 Task: Search one way flight ticket for 4 adults, 2 children, 2 infants in seat and 1 infant on lap in economy from La Crosse: La Crosse Regional Airport to New Bern: Coastal Carolina Regional Airport (was Craven County Regional) on 8-4-2023. Number of bags: 1 carry on bag. Price is upto 45000. Outbound departure time preference is 17:15.
Action: Mouse moved to (311, 274)
Screenshot: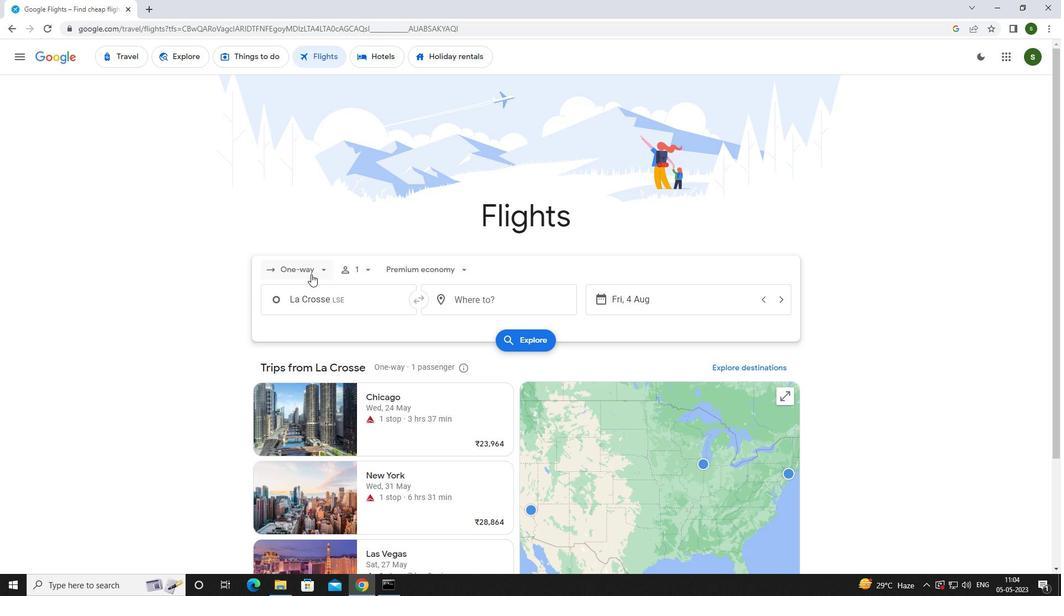 
Action: Mouse pressed left at (311, 274)
Screenshot: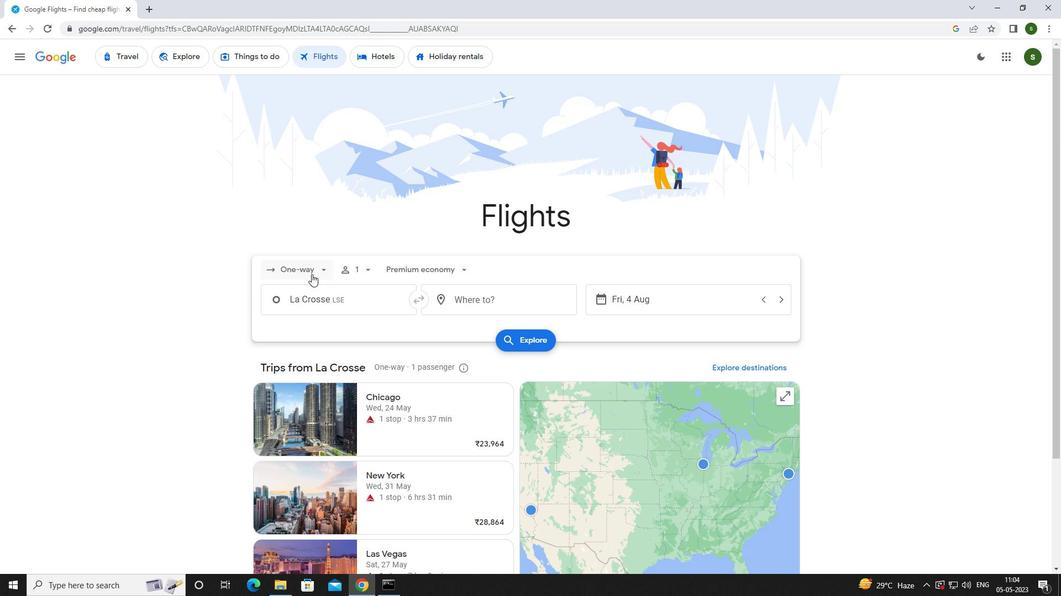
Action: Mouse moved to (323, 321)
Screenshot: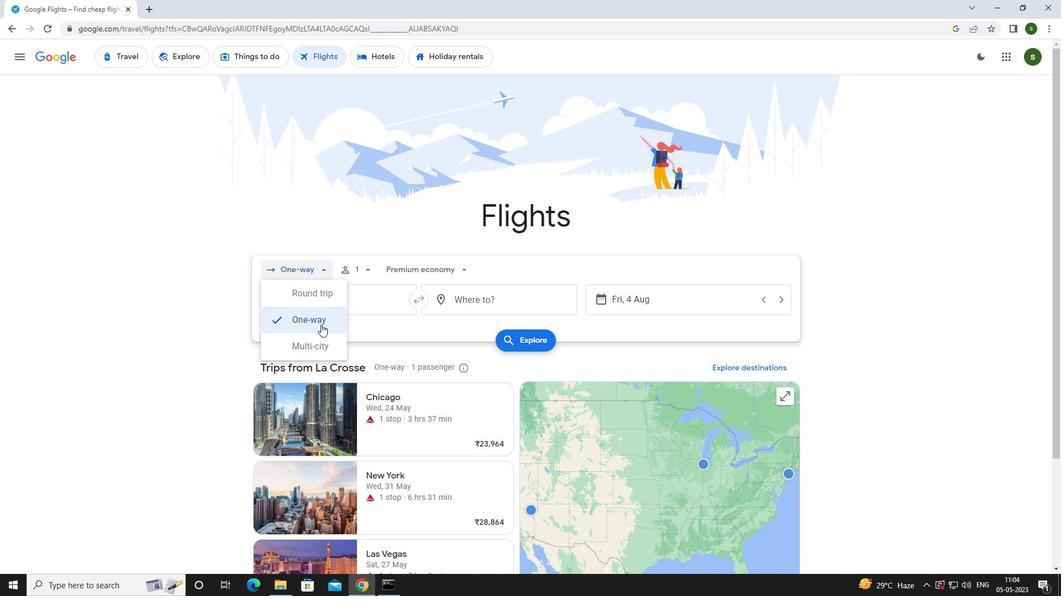 
Action: Mouse pressed left at (323, 321)
Screenshot: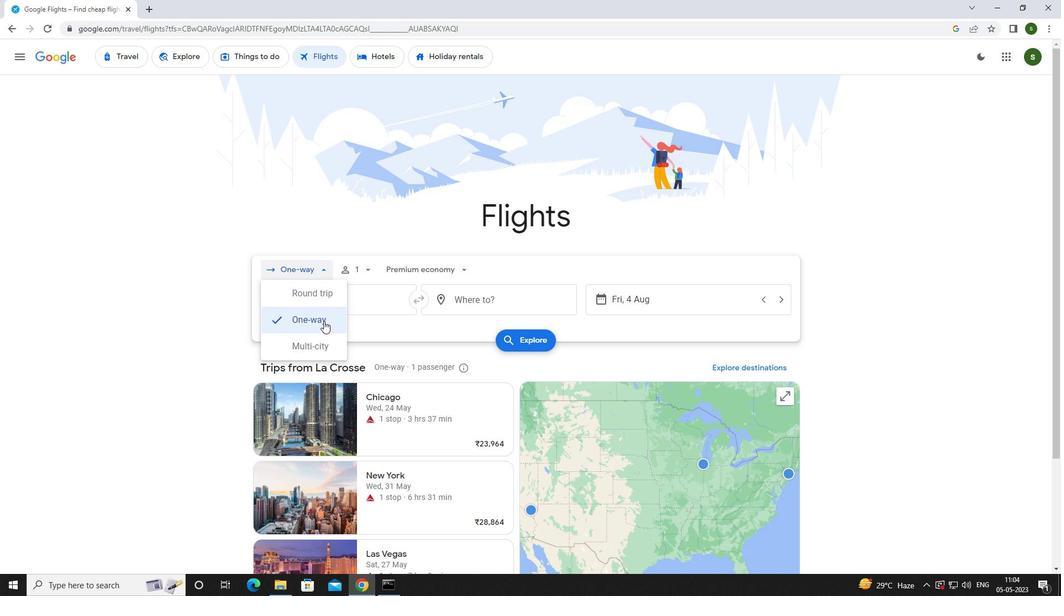 
Action: Mouse moved to (367, 274)
Screenshot: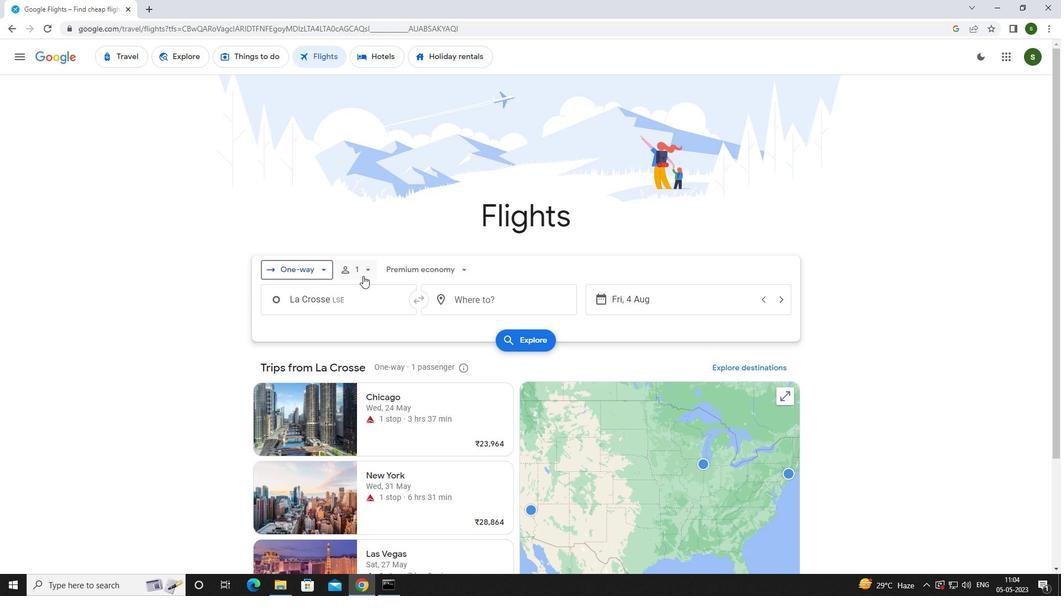 
Action: Mouse pressed left at (367, 274)
Screenshot: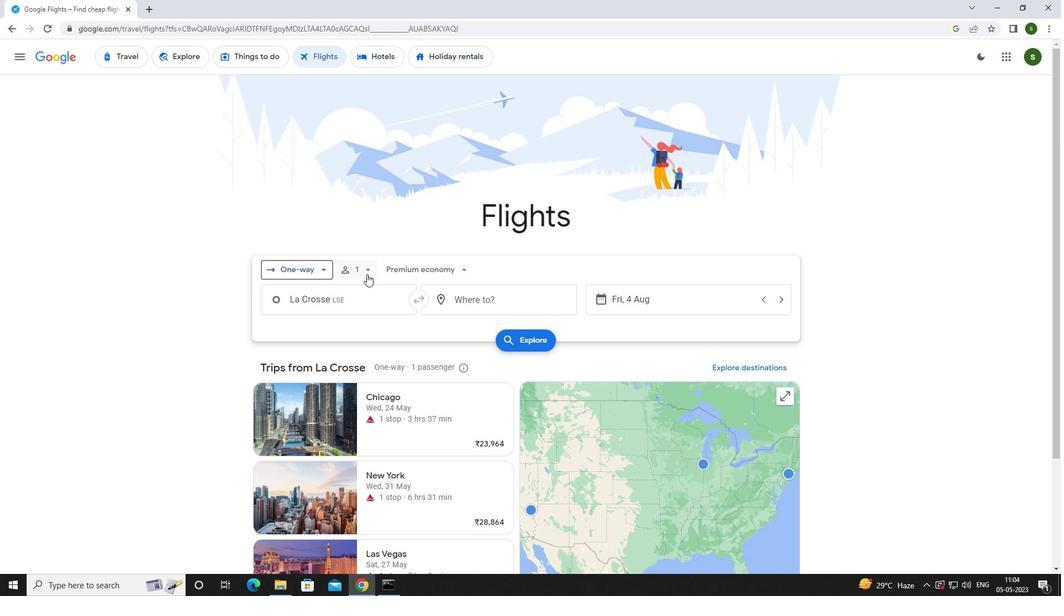
Action: Mouse moved to (451, 298)
Screenshot: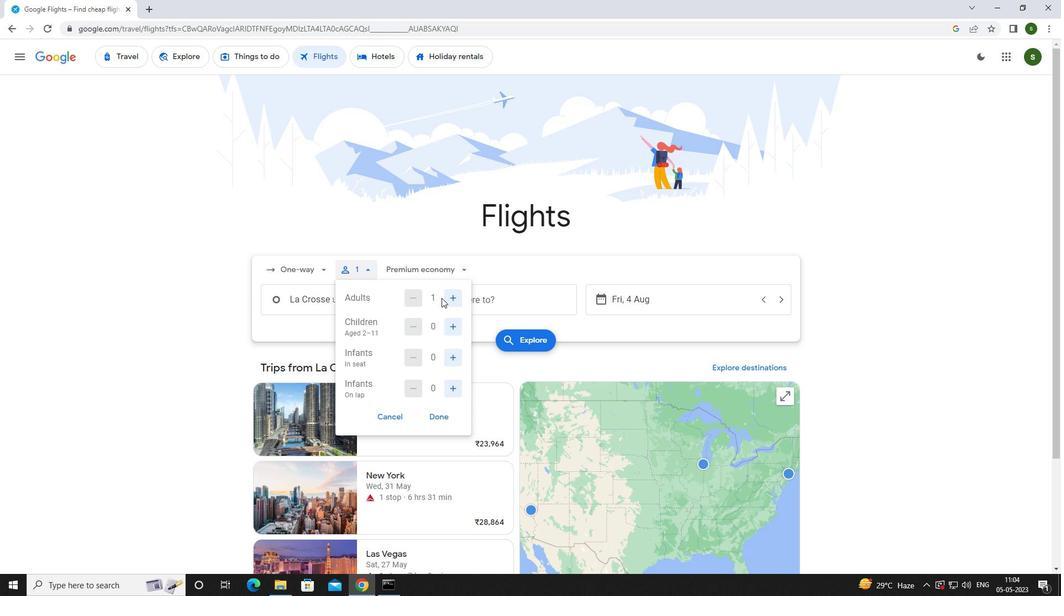 
Action: Mouse pressed left at (451, 298)
Screenshot: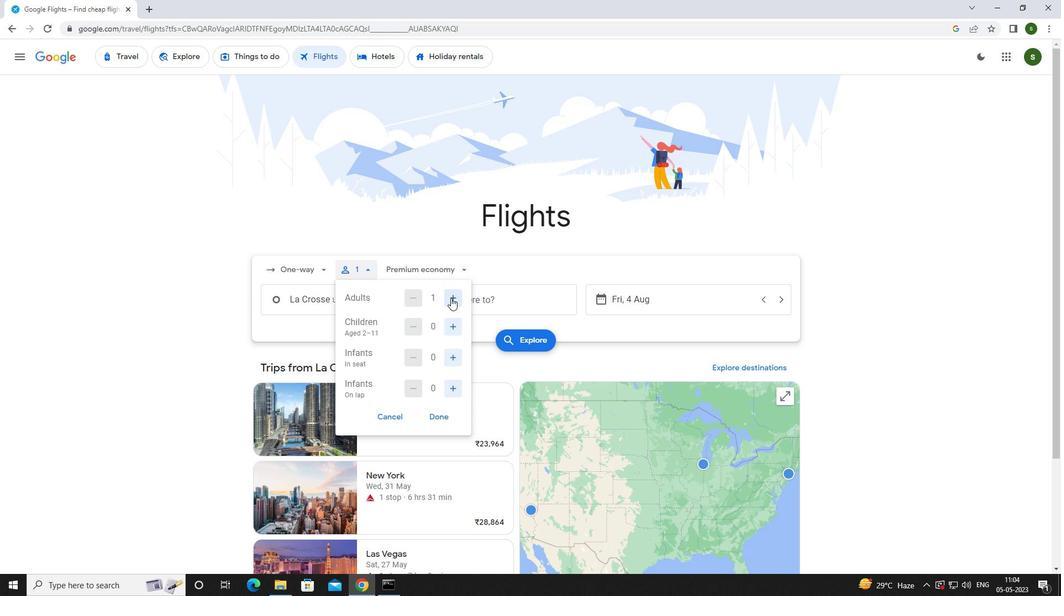 
Action: Mouse pressed left at (451, 298)
Screenshot: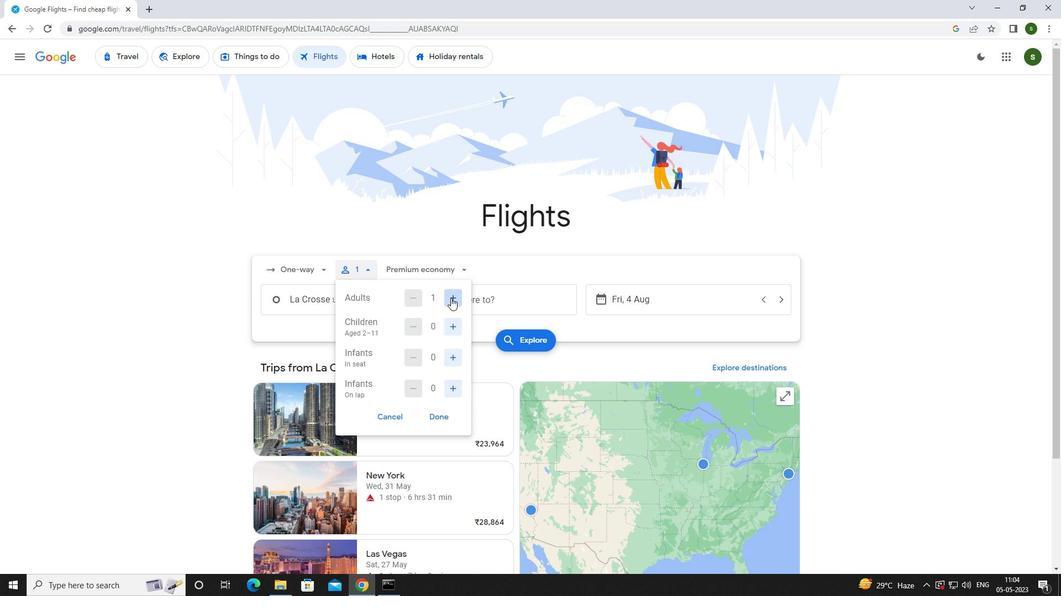 
Action: Mouse pressed left at (451, 298)
Screenshot: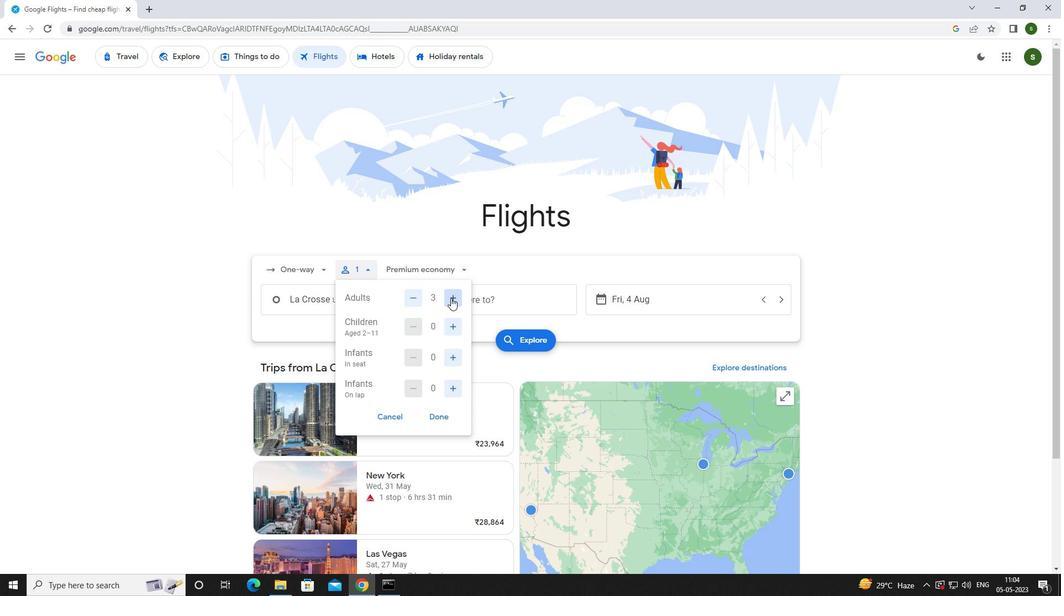 
Action: Mouse moved to (455, 322)
Screenshot: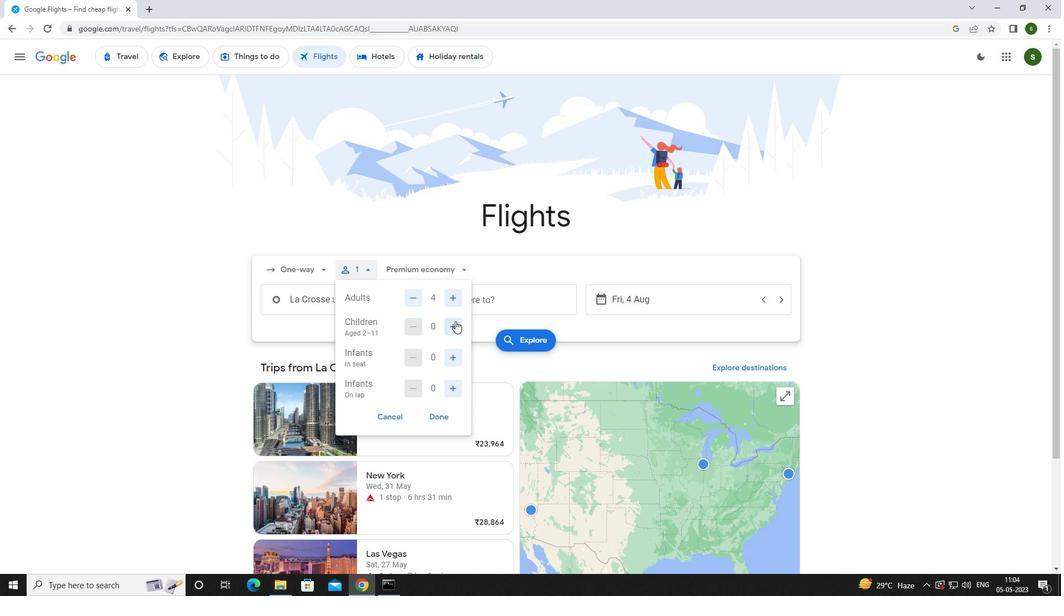 
Action: Mouse pressed left at (455, 322)
Screenshot: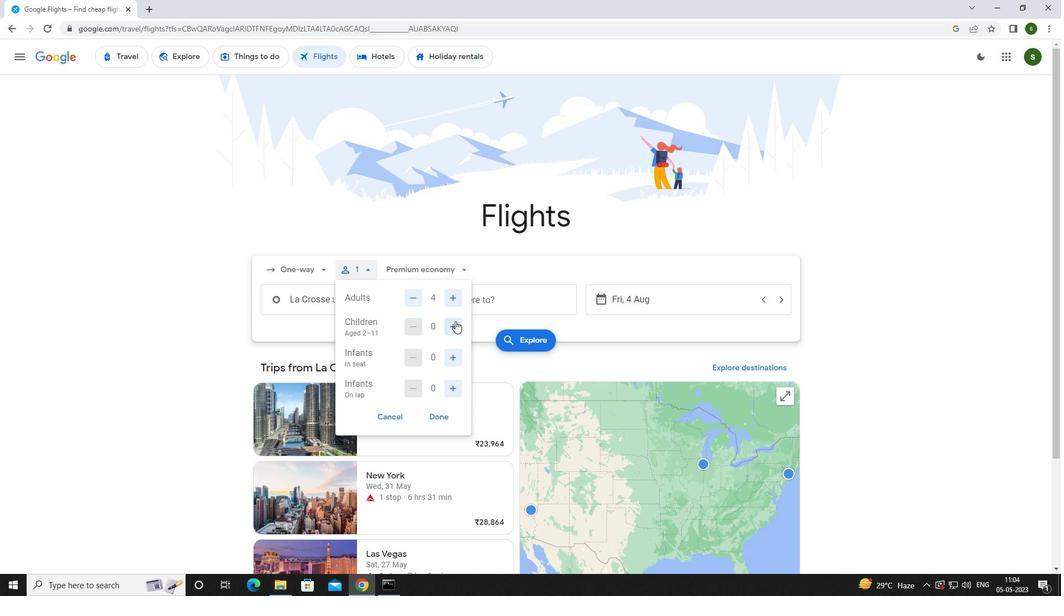 
Action: Mouse pressed left at (455, 322)
Screenshot: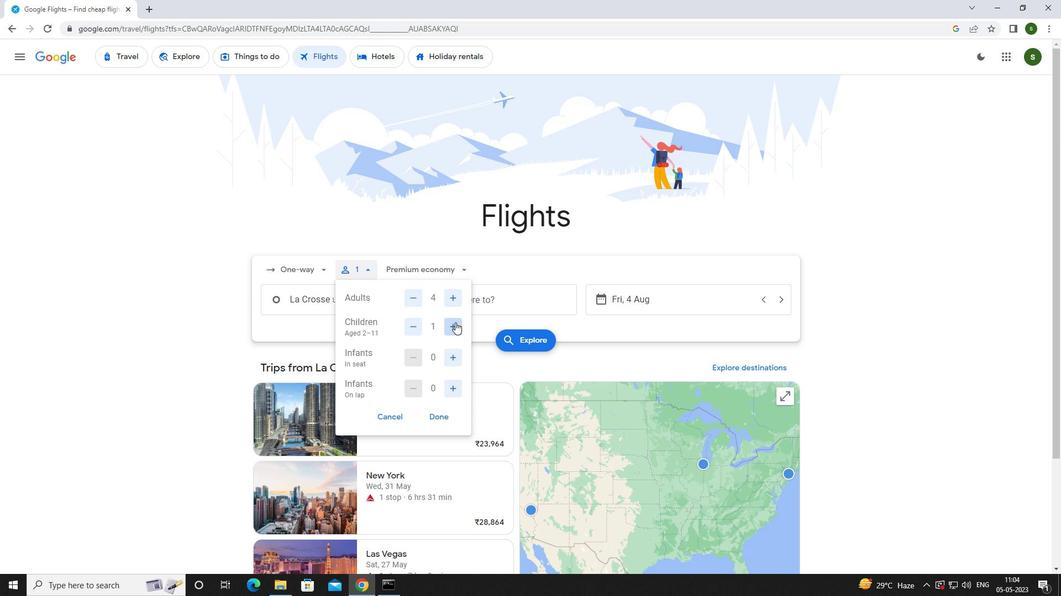 
Action: Mouse moved to (457, 358)
Screenshot: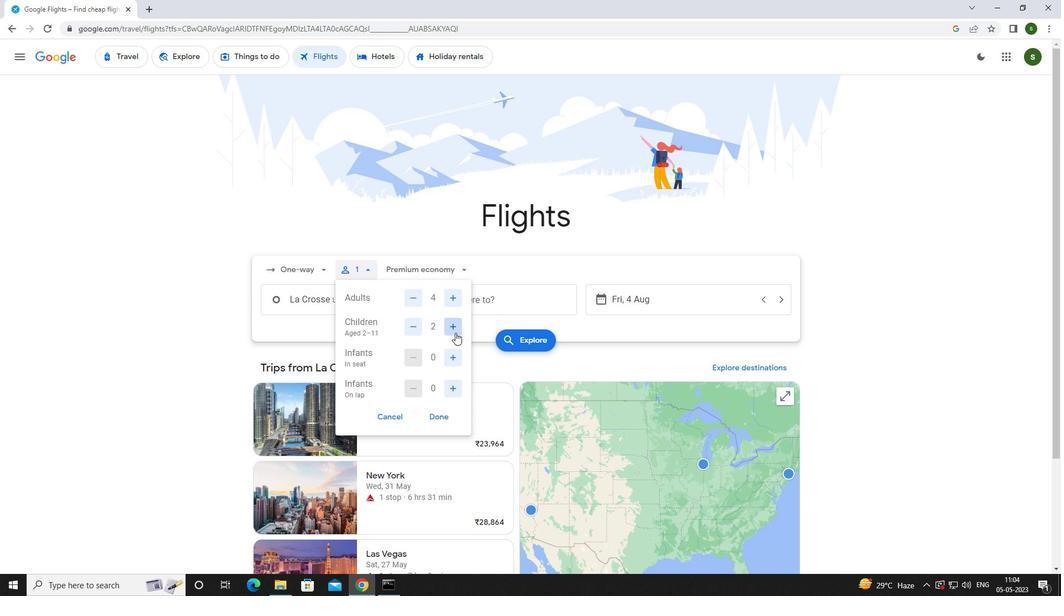 
Action: Mouse pressed left at (457, 358)
Screenshot: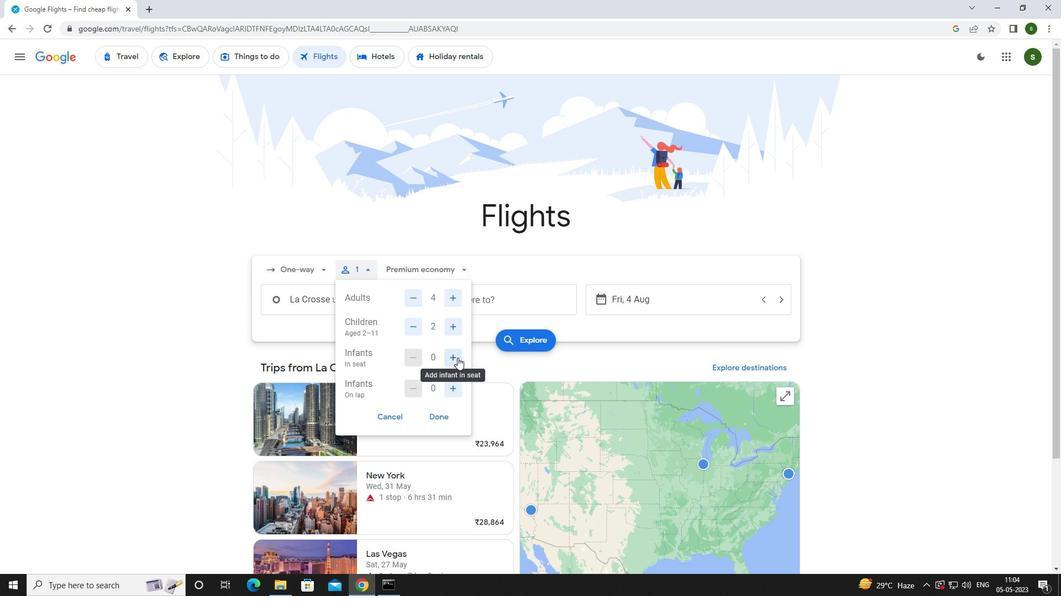 
Action: Mouse pressed left at (457, 358)
Screenshot: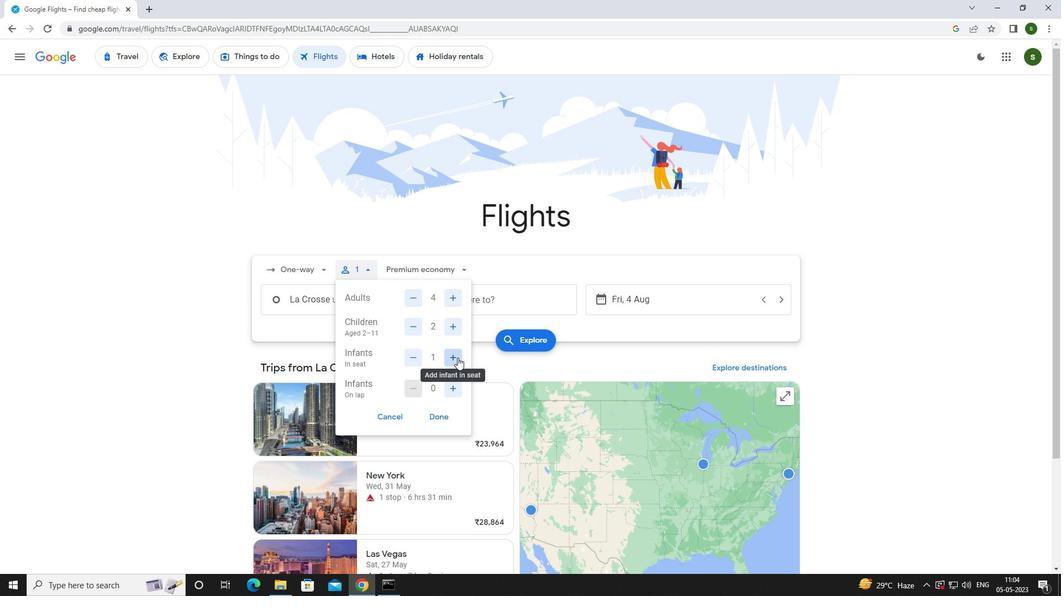 
Action: Mouse moved to (455, 388)
Screenshot: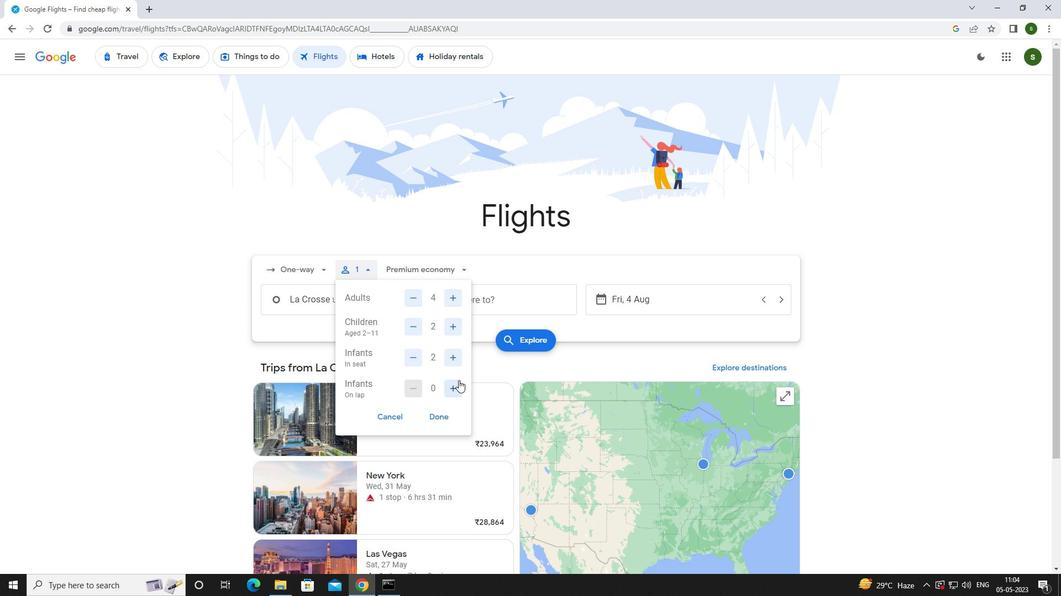 
Action: Mouse pressed left at (455, 388)
Screenshot: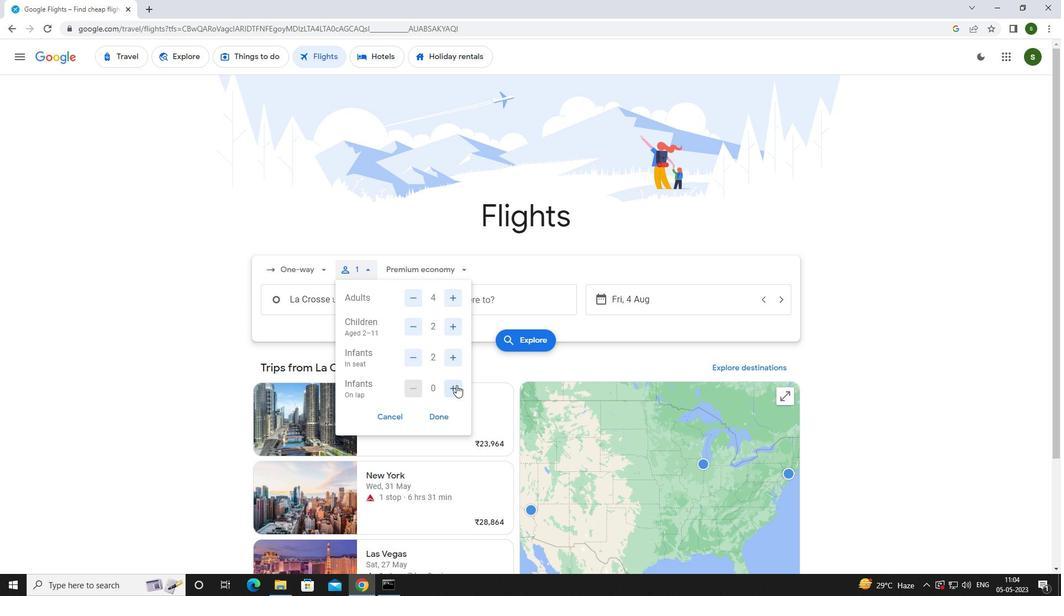
Action: Mouse moved to (451, 268)
Screenshot: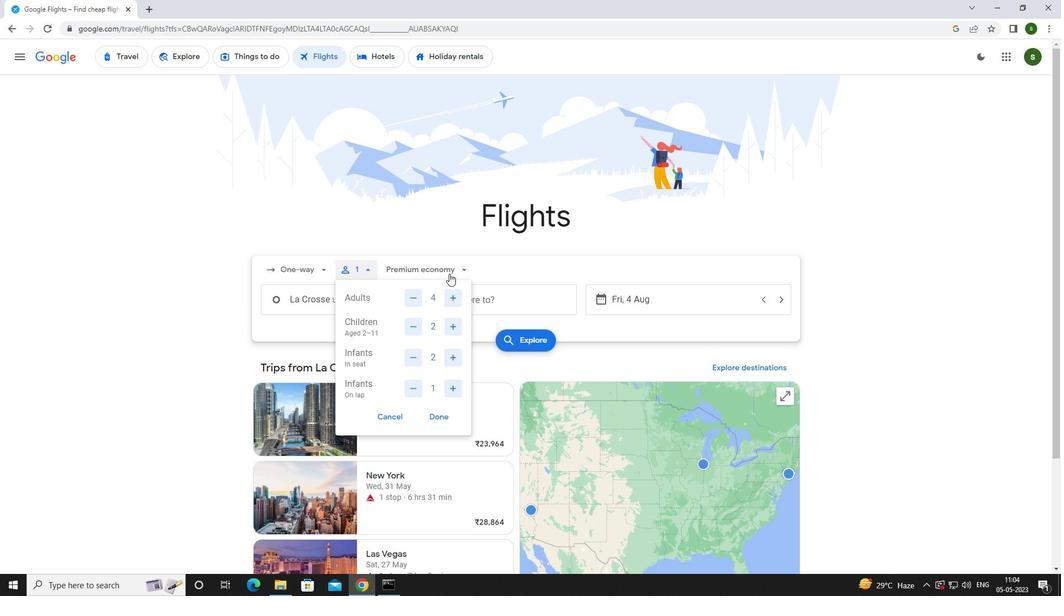 
Action: Mouse pressed left at (451, 268)
Screenshot: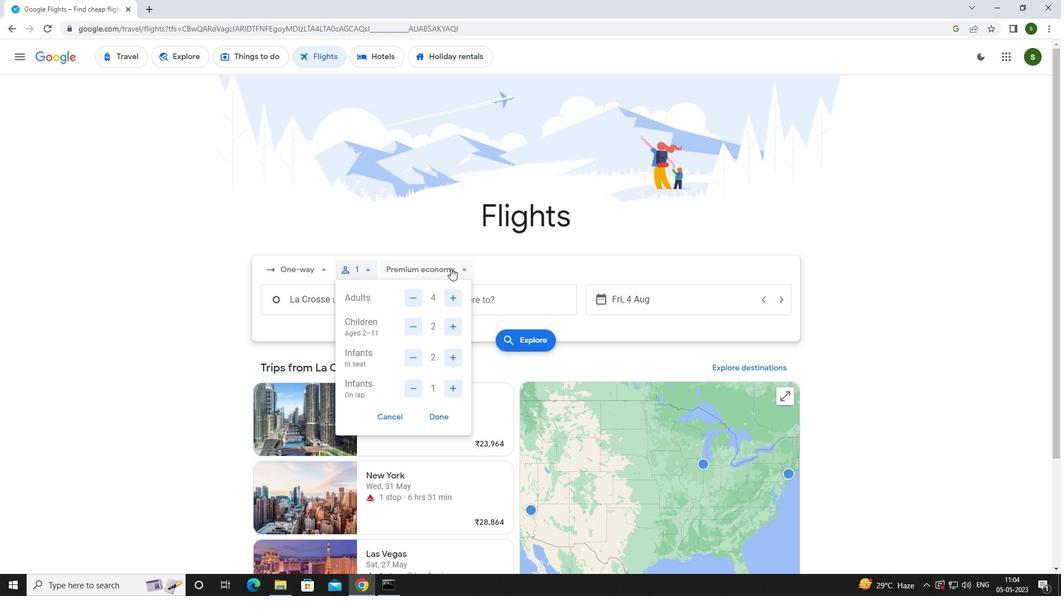 
Action: Mouse moved to (456, 295)
Screenshot: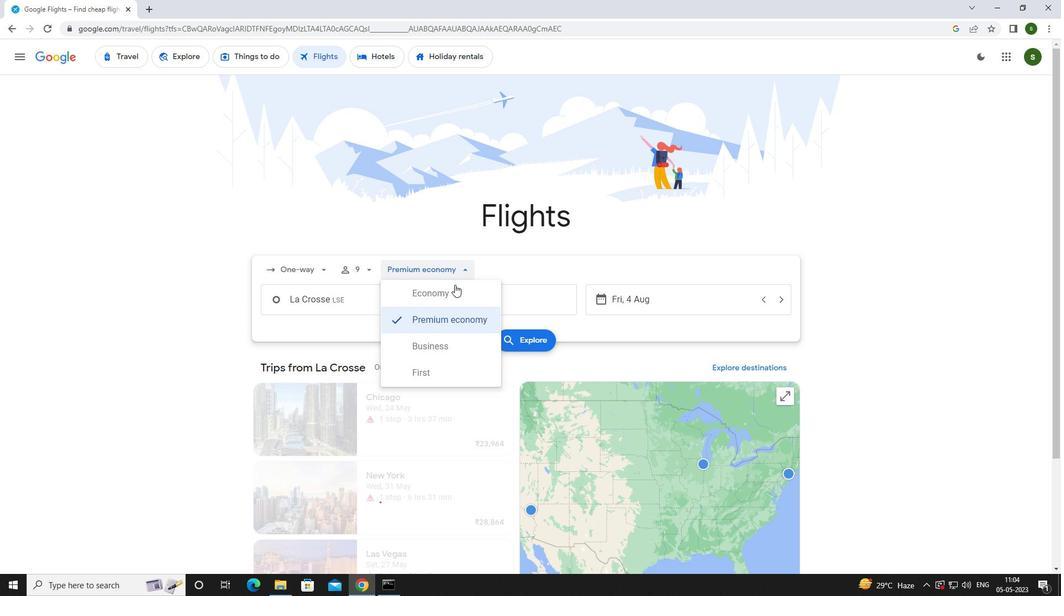 
Action: Mouse pressed left at (456, 295)
Screenshot: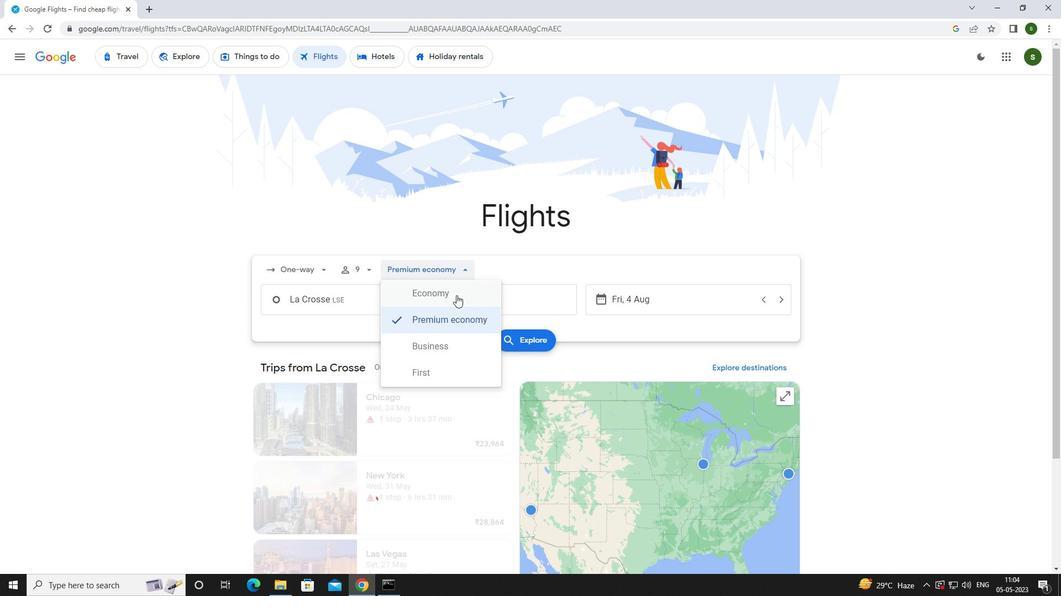 
Action: Mouse moved to (386, 296)
Screenshot: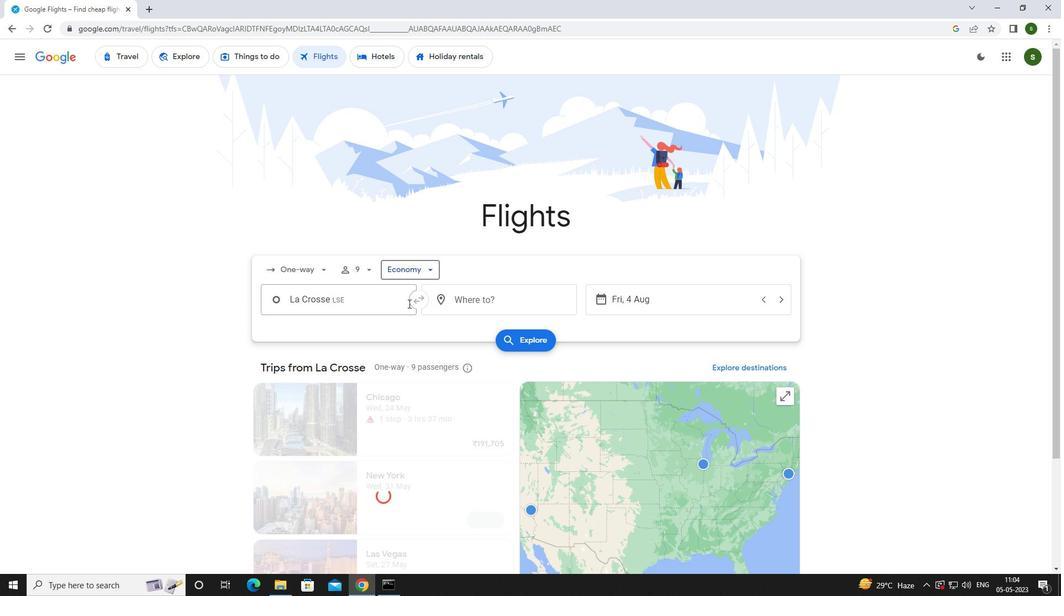 
Action: Mouse pressed left at (386, 296)
Screenshot: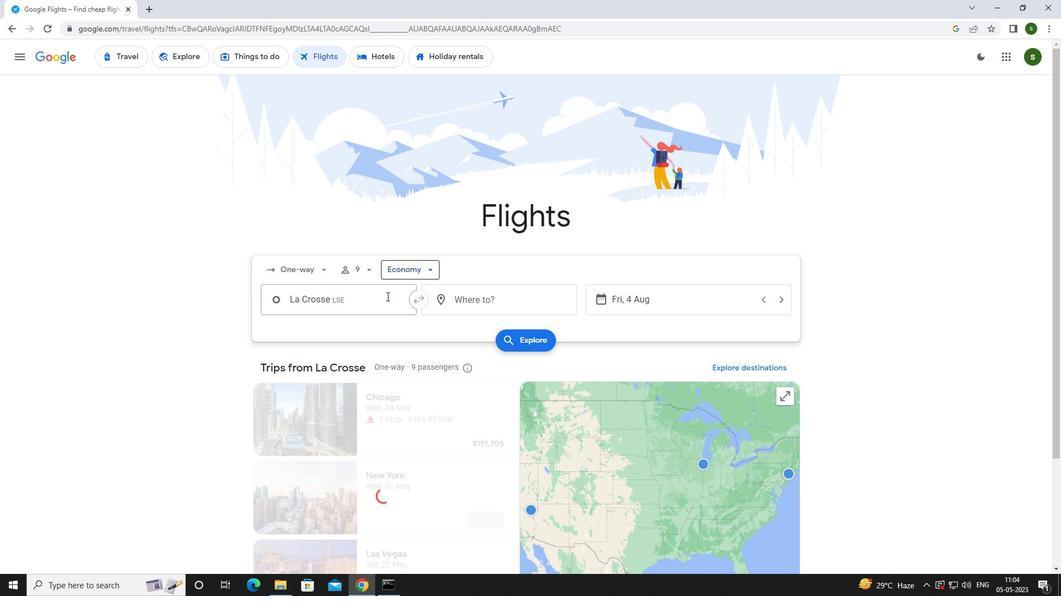 
Action: Key pressed <Key.caps_lock>l<Key.caps_lock>a<Key.space><Key.caps_lock>c<Key.caps_lock>rosse
Screenshot: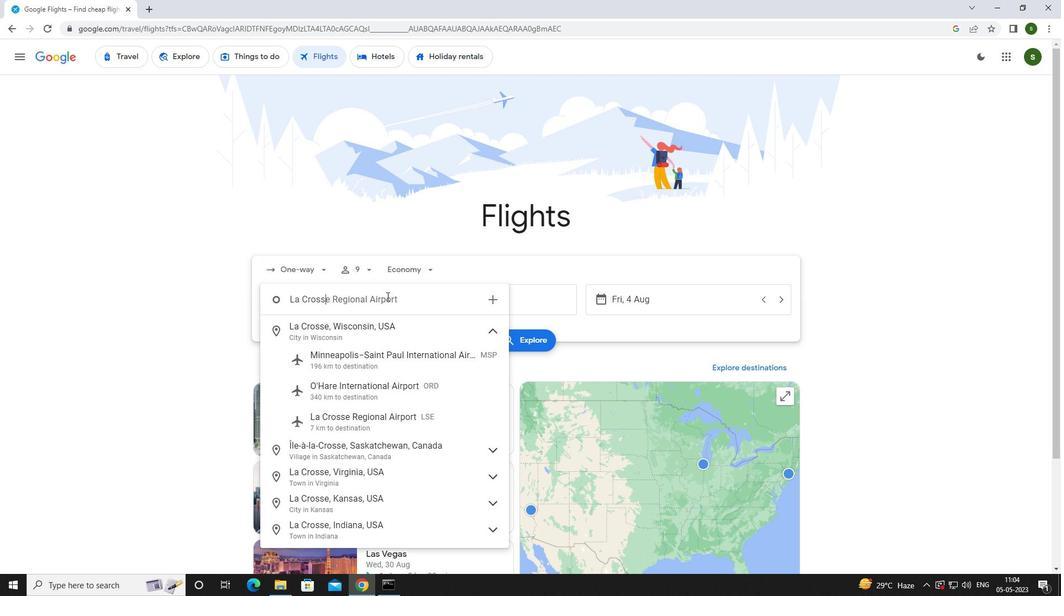 
Action: Mouse moved to (404, 414)
Screenshot: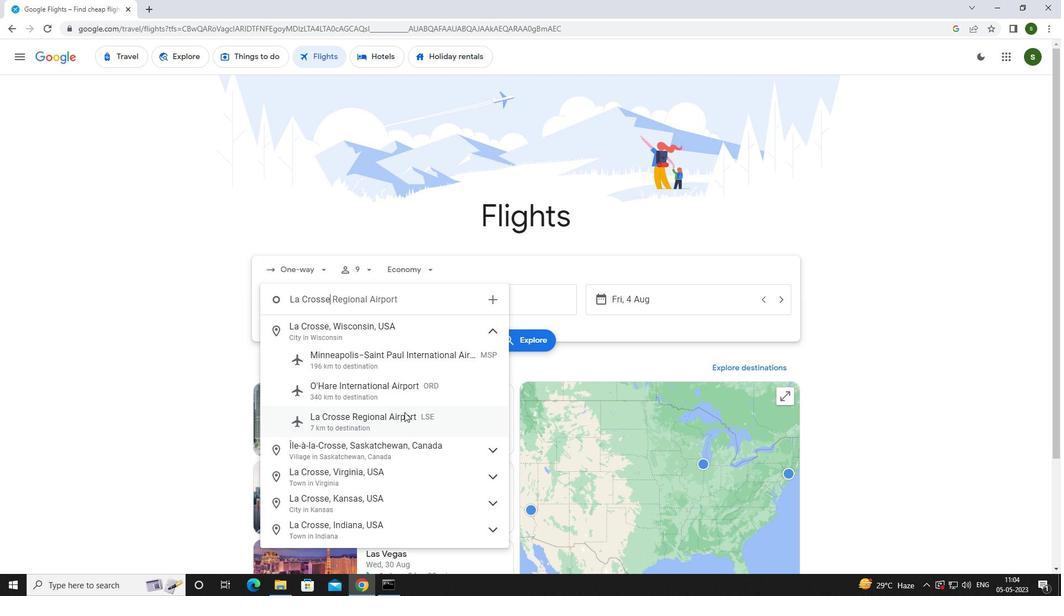 
Action: Mouse pressed left at (404, 414)
Screenshot: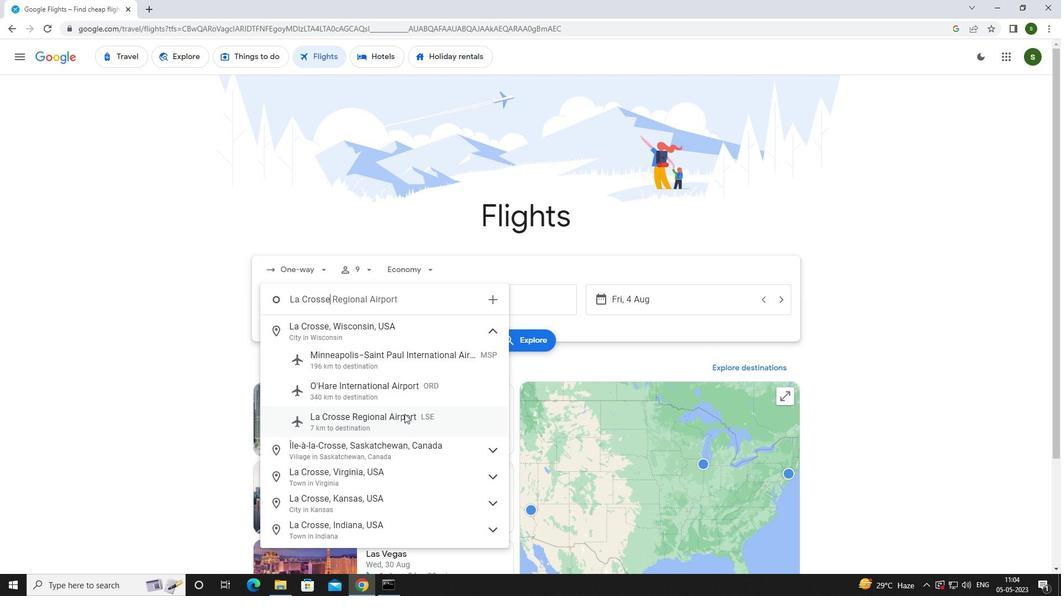 
Action: Mouse moved to (485, 292)
Screenshot: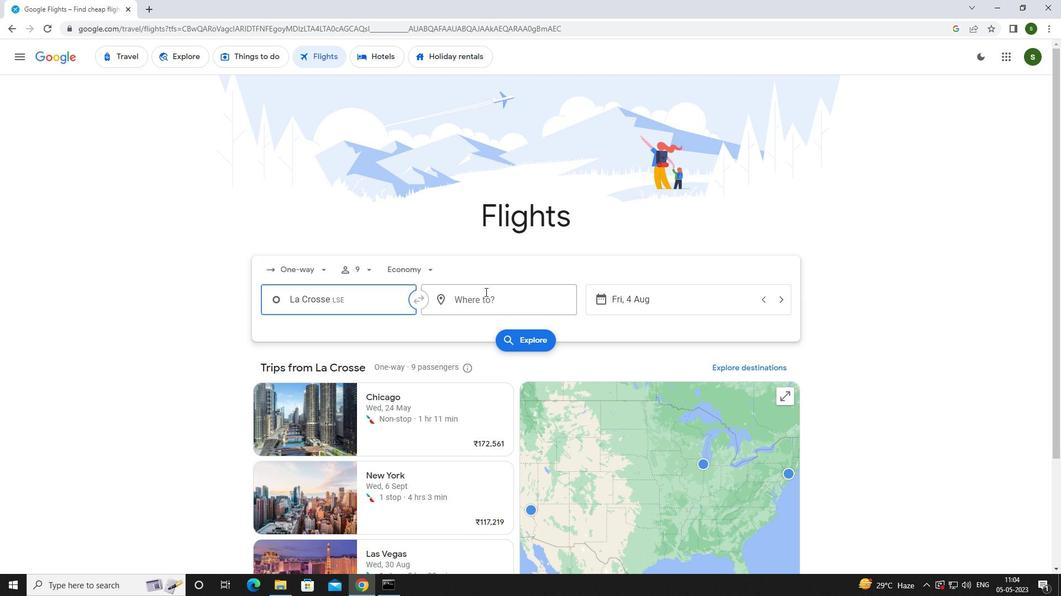 
Action: Mouse pressed left at (485, 292)
Screenshot: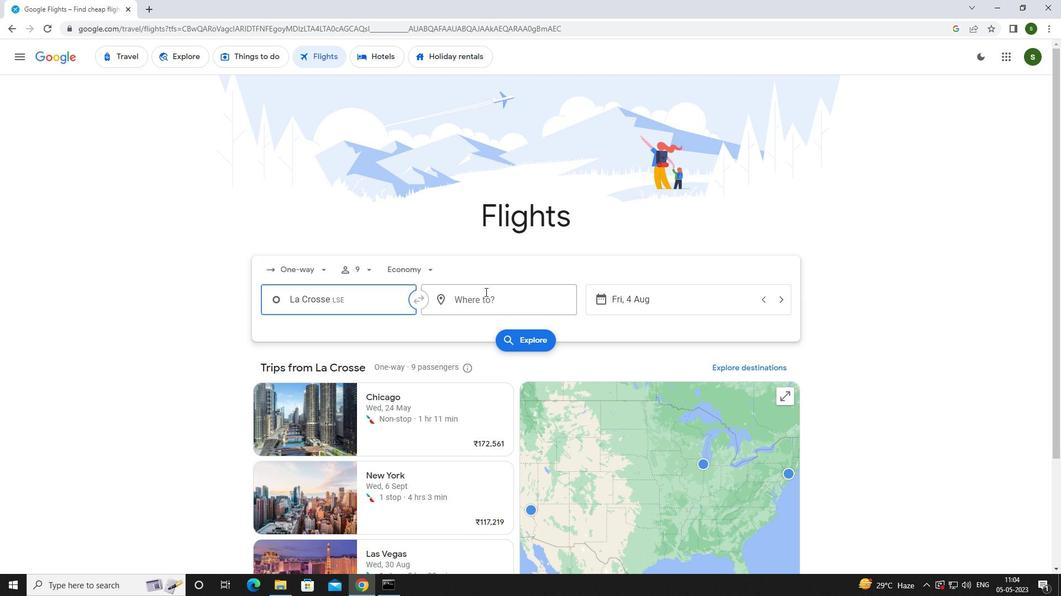 
Action: Key pressed <Key.caps_lock>c<Key.caps_lock>oastal
Screenshot: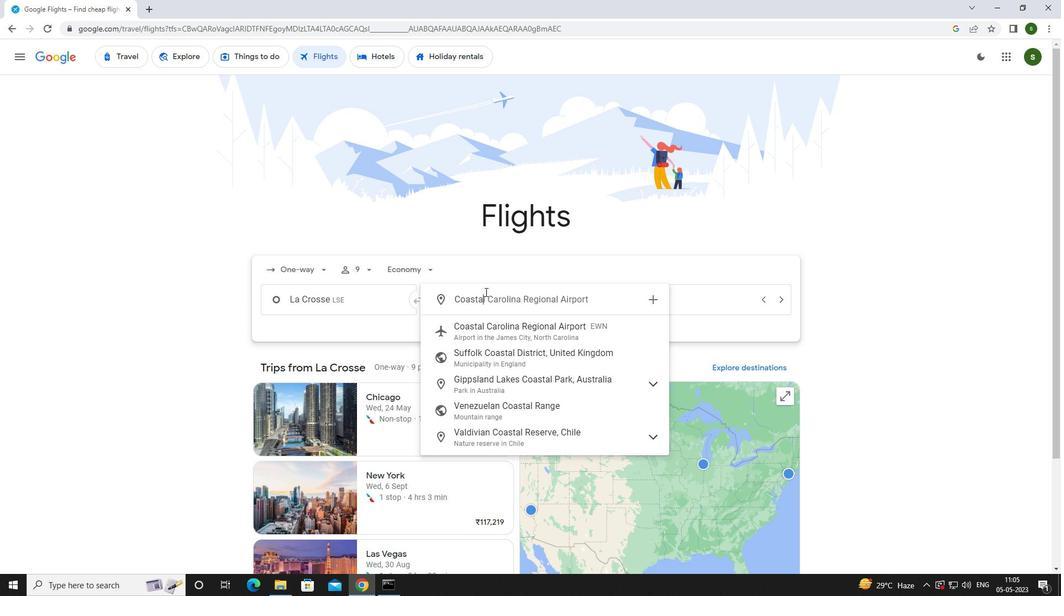 
Action: Mouse moved to (504, 334)
Screenshot: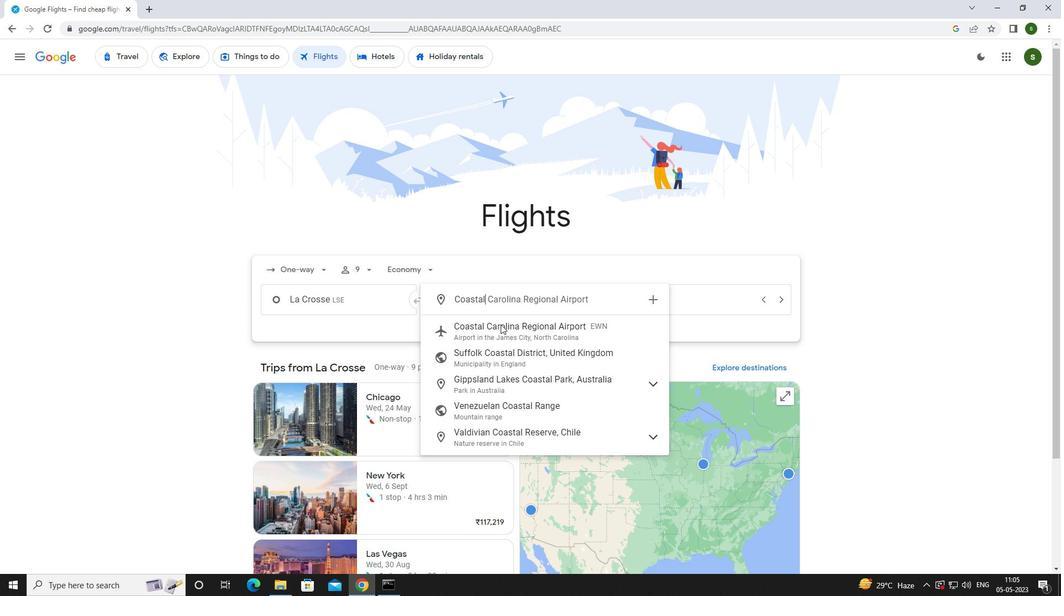 
Action: Mouse pressed left at (504, 334)
Screenshot: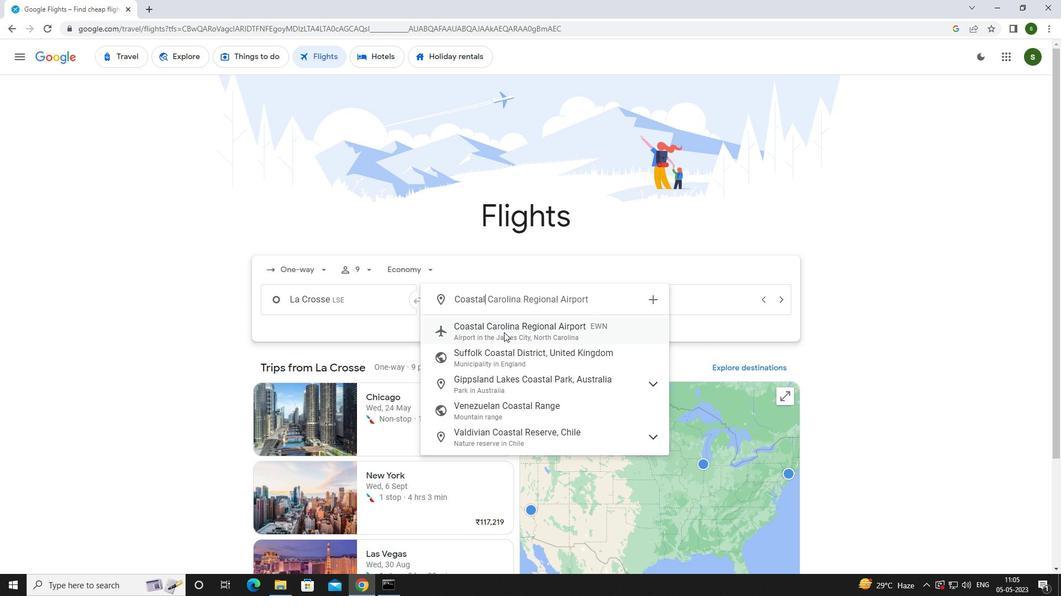 
Action: Mouse moved to (661, 303)
Screenshot: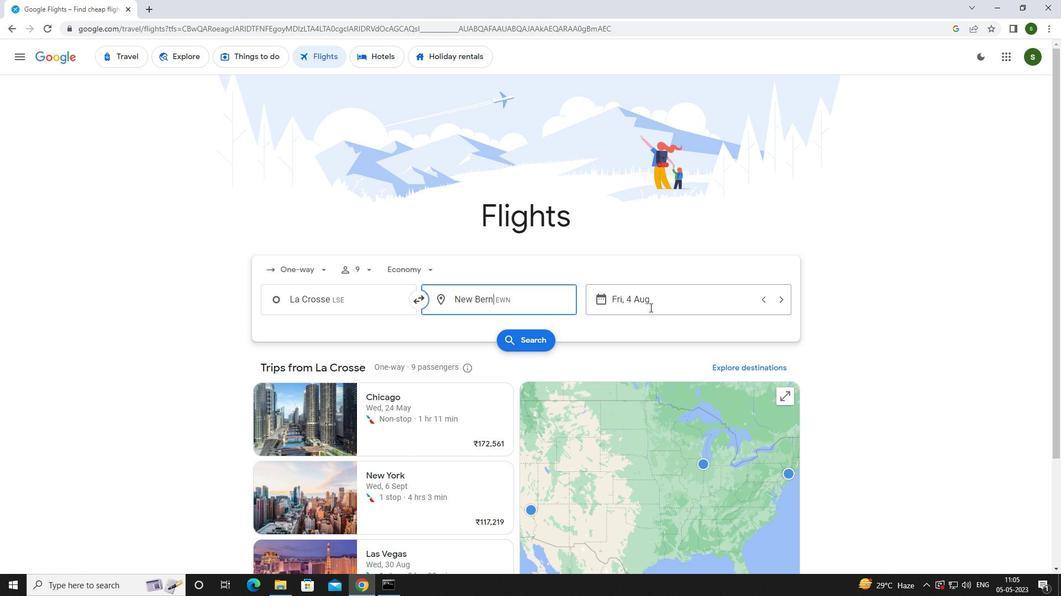 
Action: Mouse pressed left at (661, 303)
Screenshot: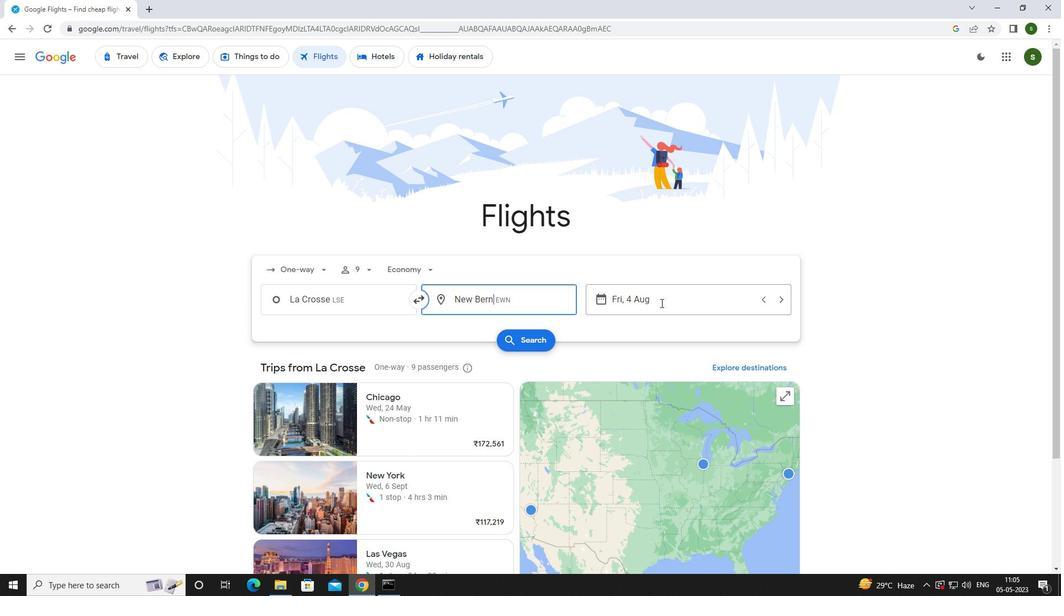 
Action: Mouse moved to (529, 374)
Screenshot: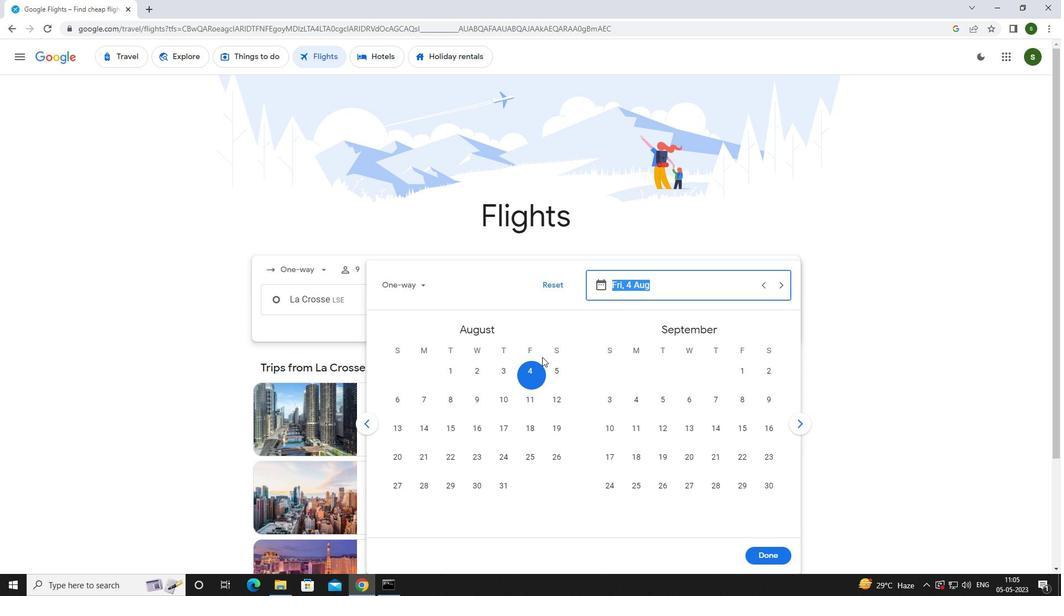 
Action: Mouse pressed left at (529, 374)
Screenshot: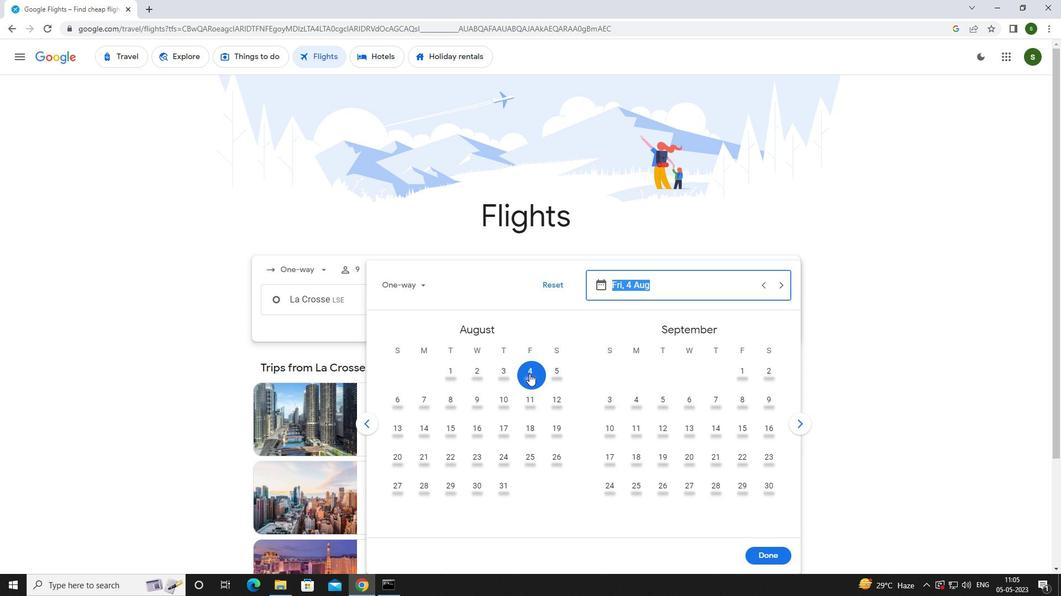 
Action: Mouse moved to (763, 559)
Screenshot: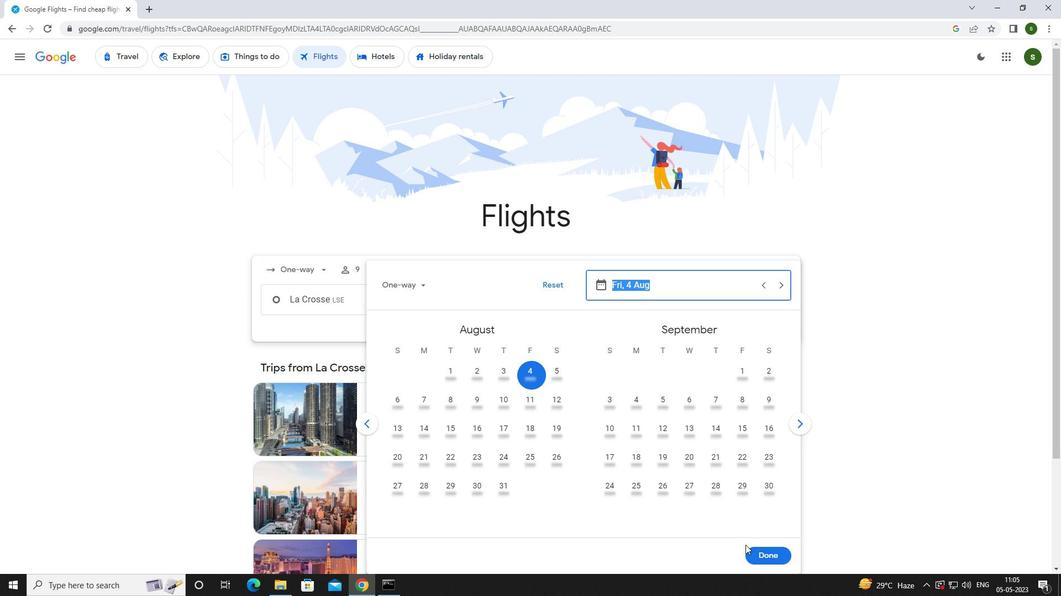 
Action: Mouse pressed left at (763, 559)
Screenshot: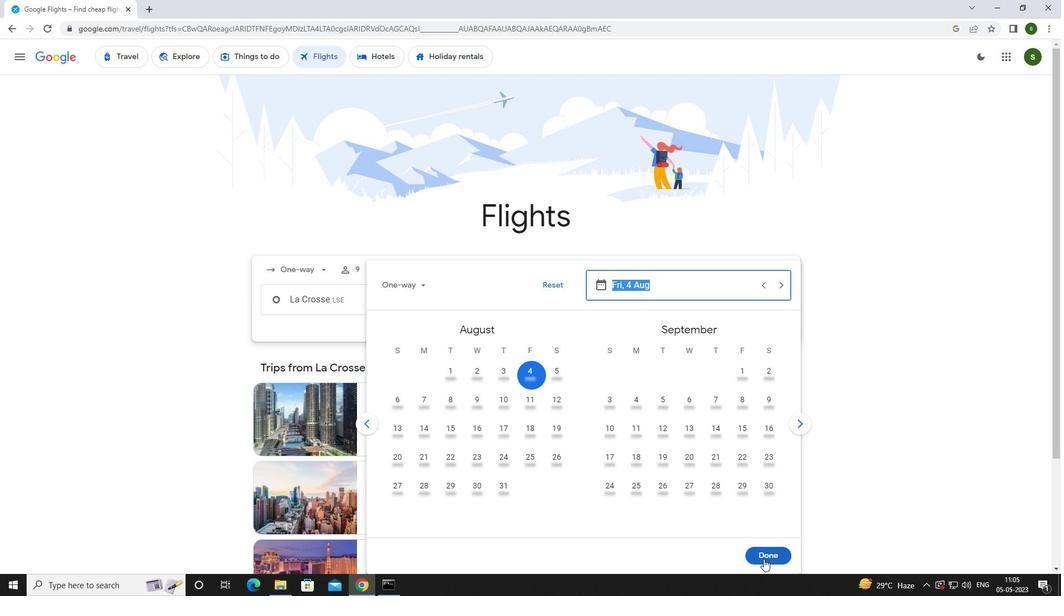 
Action: Mouse moved to (538, 348)
Screenshot: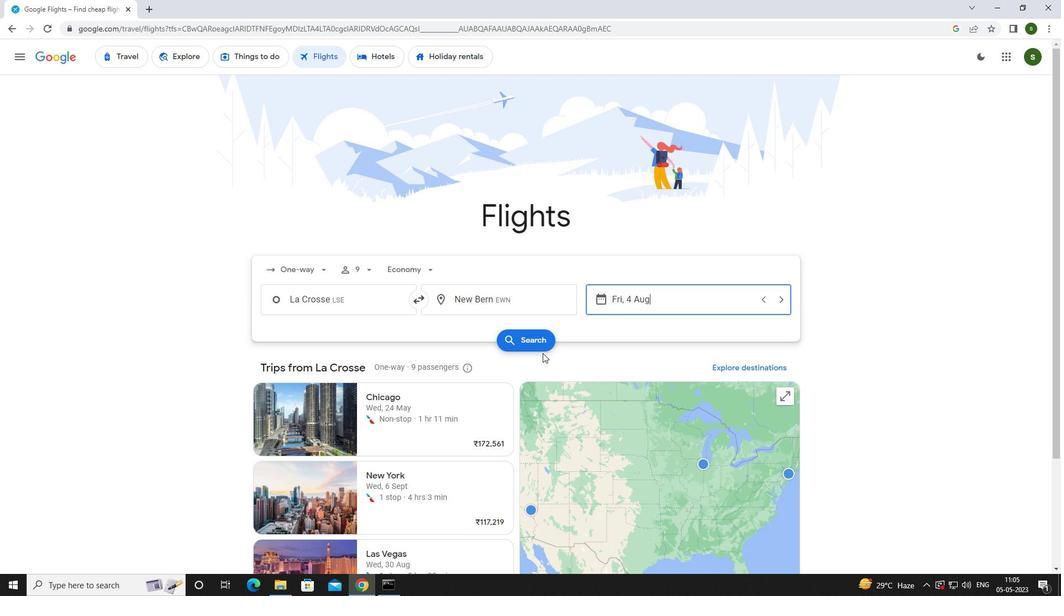 
Action: Mouse pressed left at (538, 348)
Screenshot: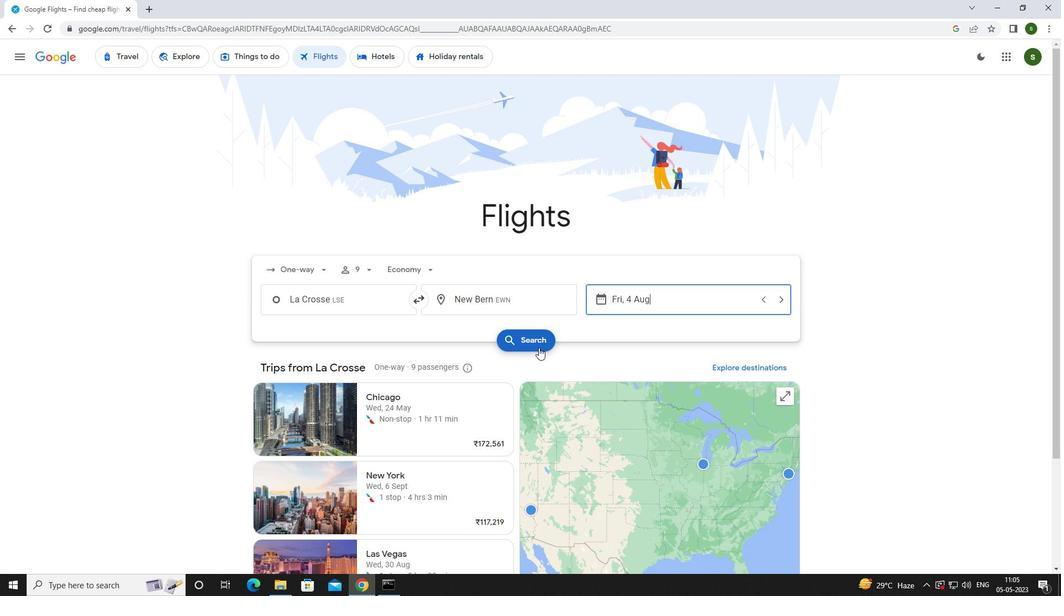 
Action: Mouse moved to (289, 162)
Screenshot: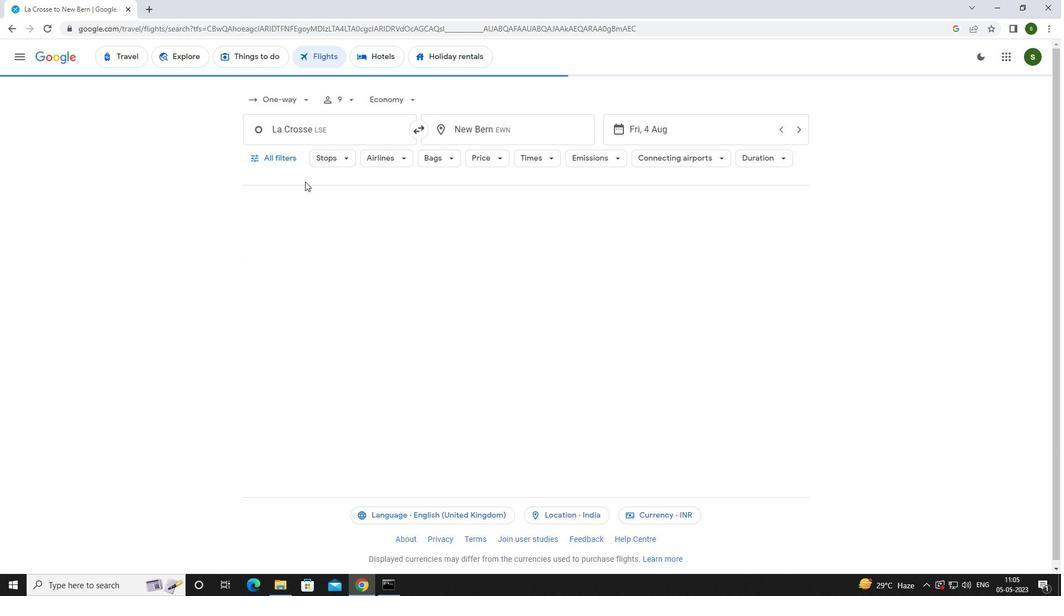 
Action: Mouse pressed left at (289, 162)
Screenshot: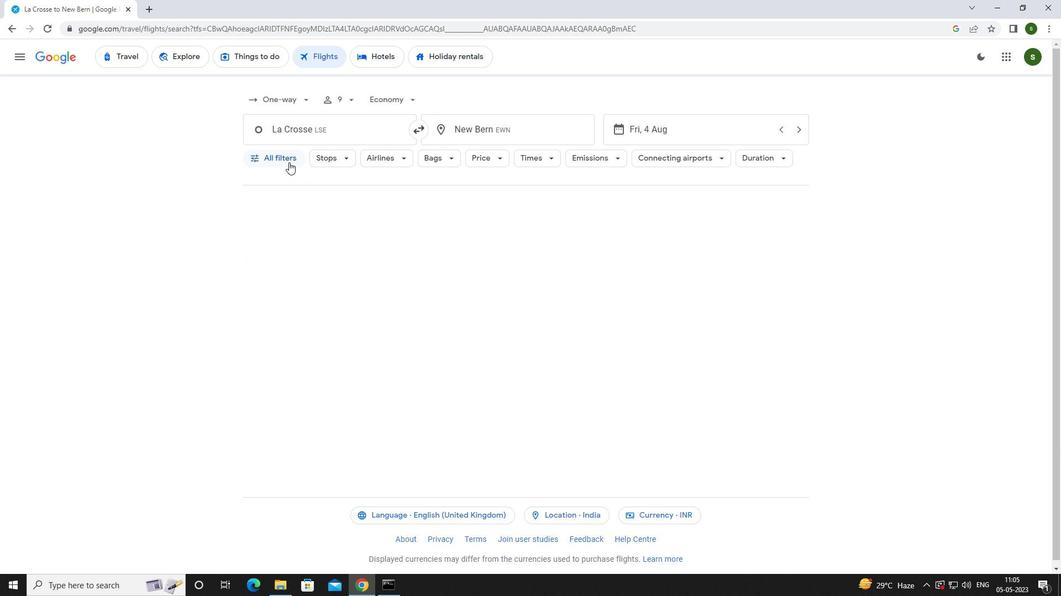
Action: Mouse moved to (348, 291)
Screenshot: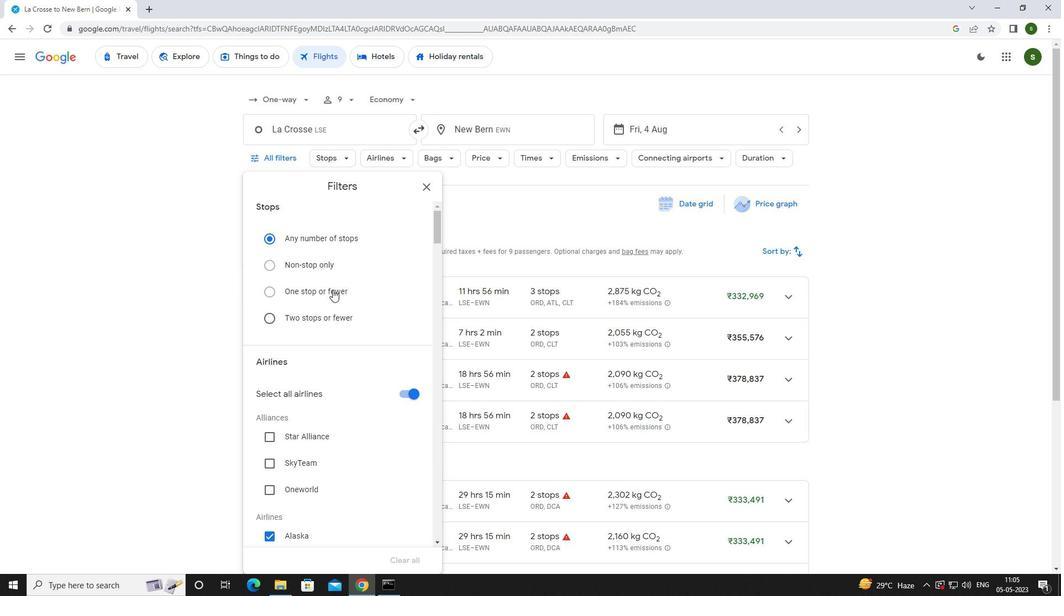 
Action: Mouse scrolled (348, 290) with delta (0, 0)
Screenshot: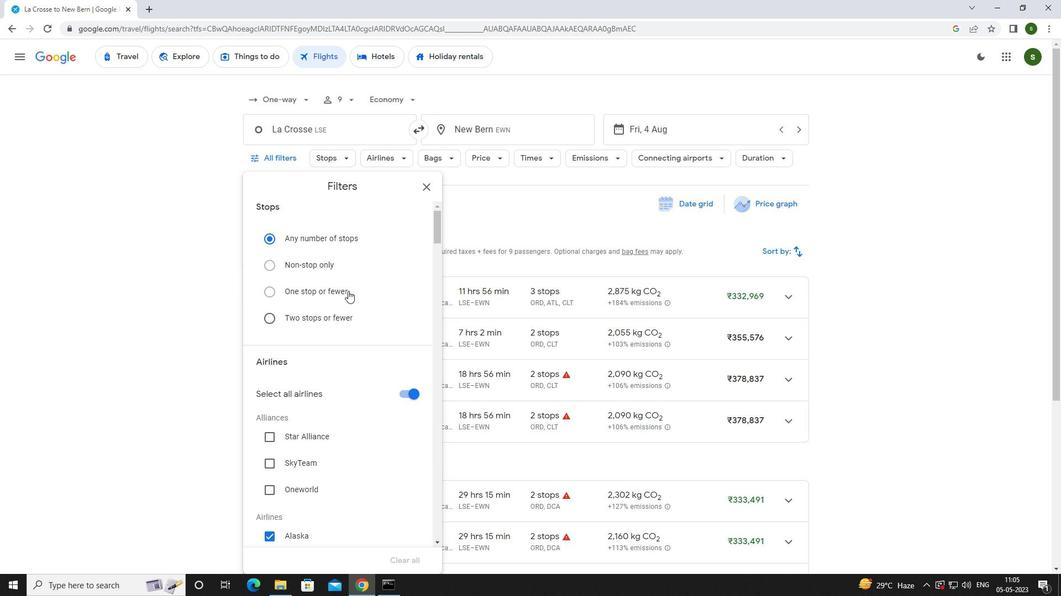 
Action: Mouse scrolled (348, 290) with delta (0, 0)
Screenshot: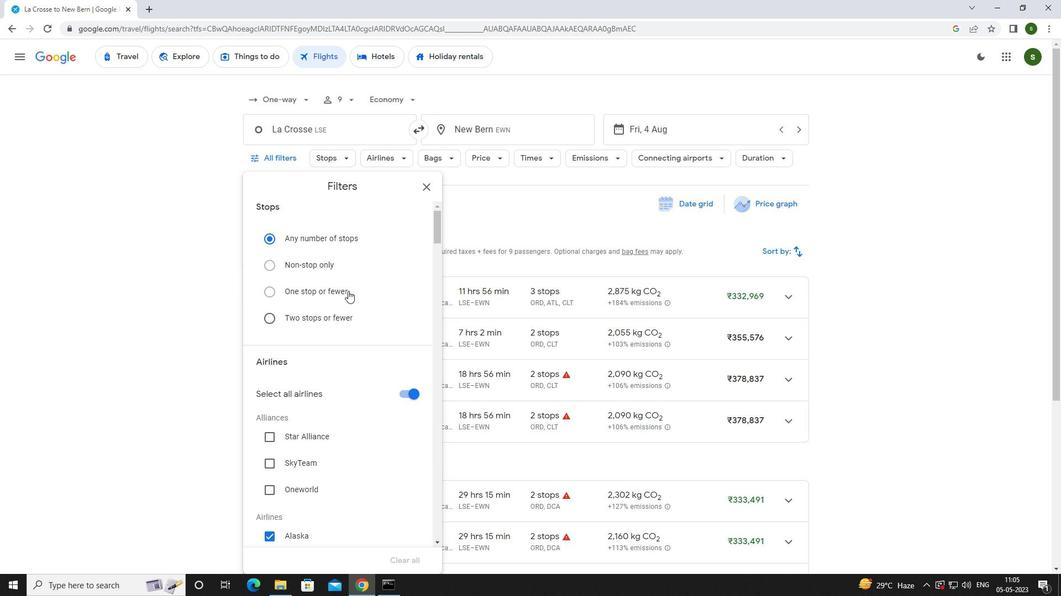 
Action: Mouse scrolled (348, 290) with delta (0, 0)
Screenshot: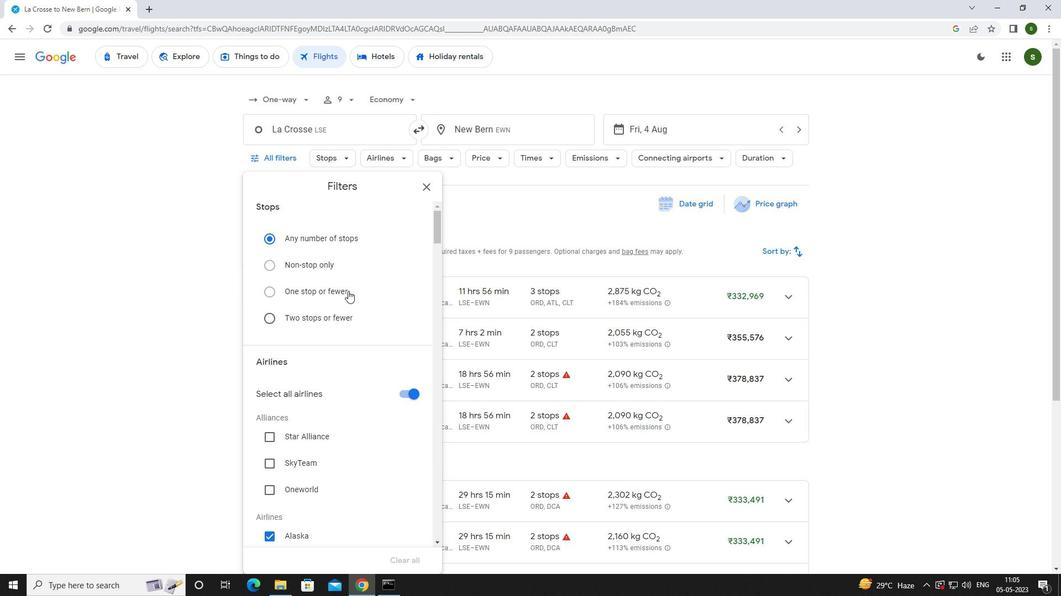 
Action: Mouse scrolled (348, 290) with delta (0, 0)
Screenshot: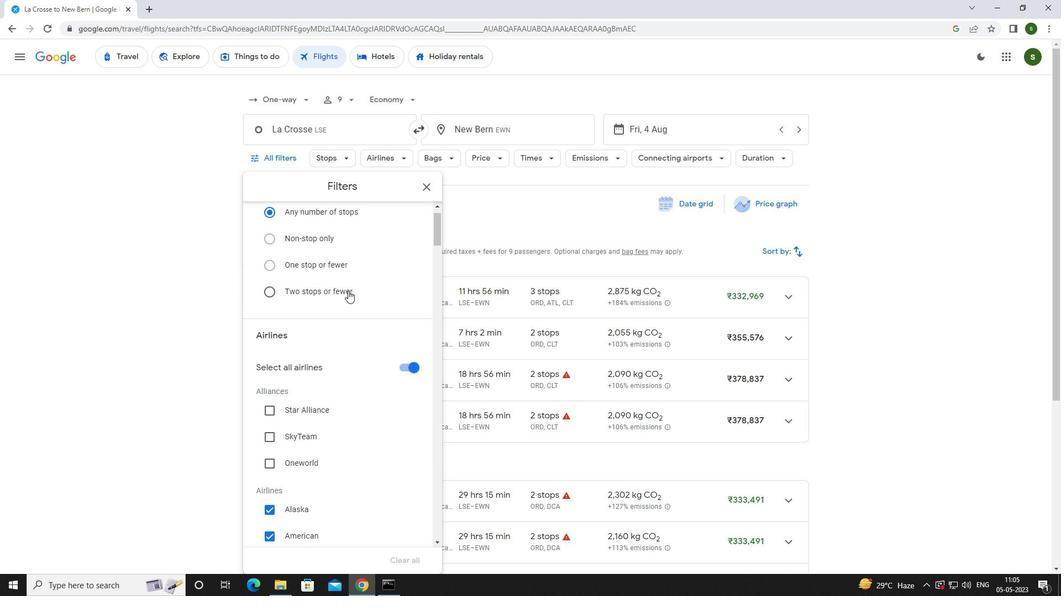 
Action: Mouse scrolled (348, 290) with delta (0, 0)
Screenshot: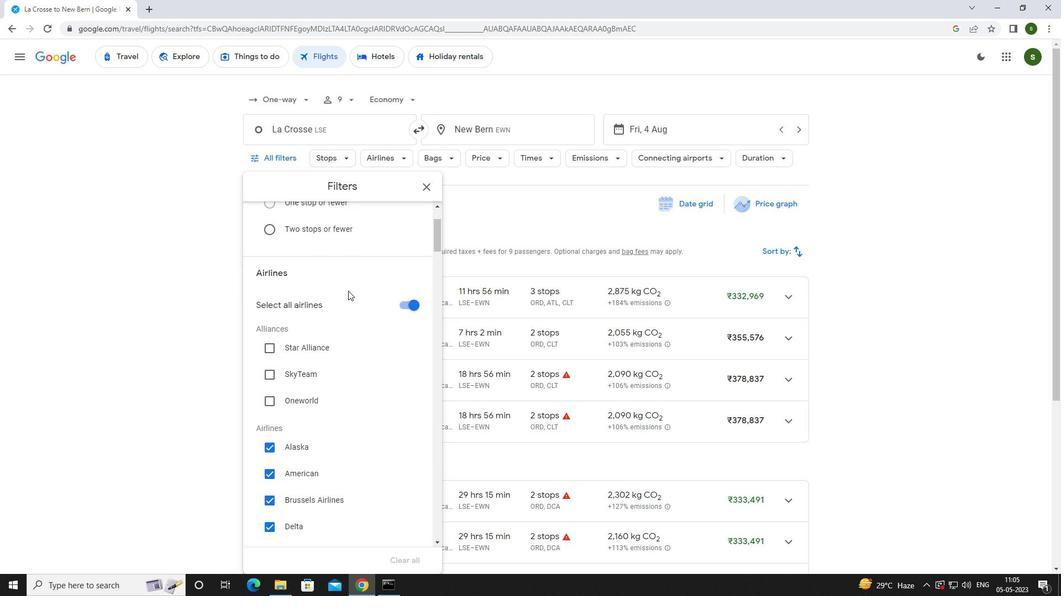 
Action: Mouse scrolled (348, 290) with delta (0, 0)
Screenshot: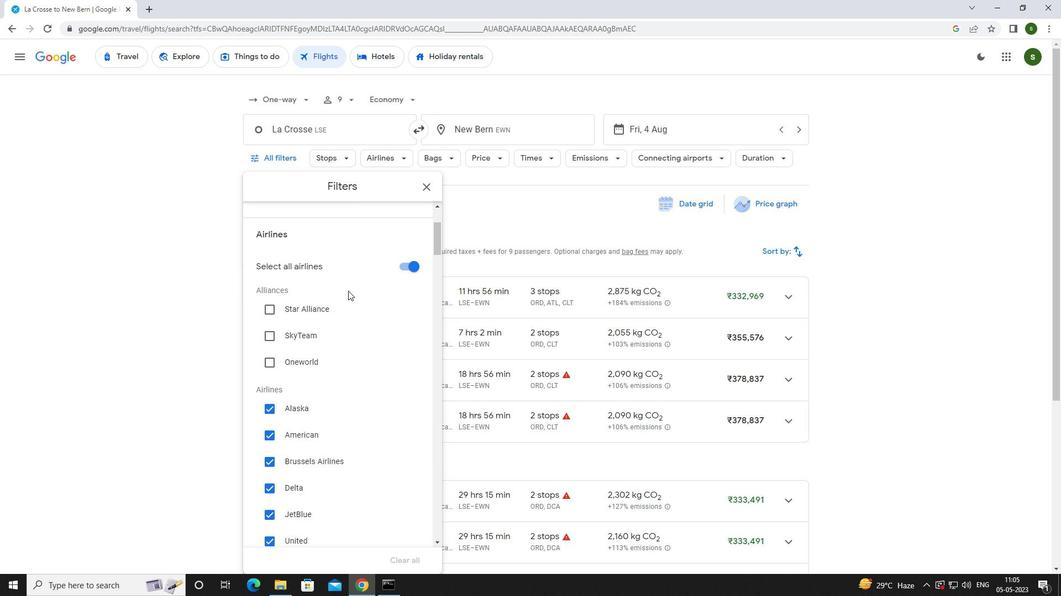 
Action: Mouse scrolled (348, 290) with delta (0, 0)
Screenshot: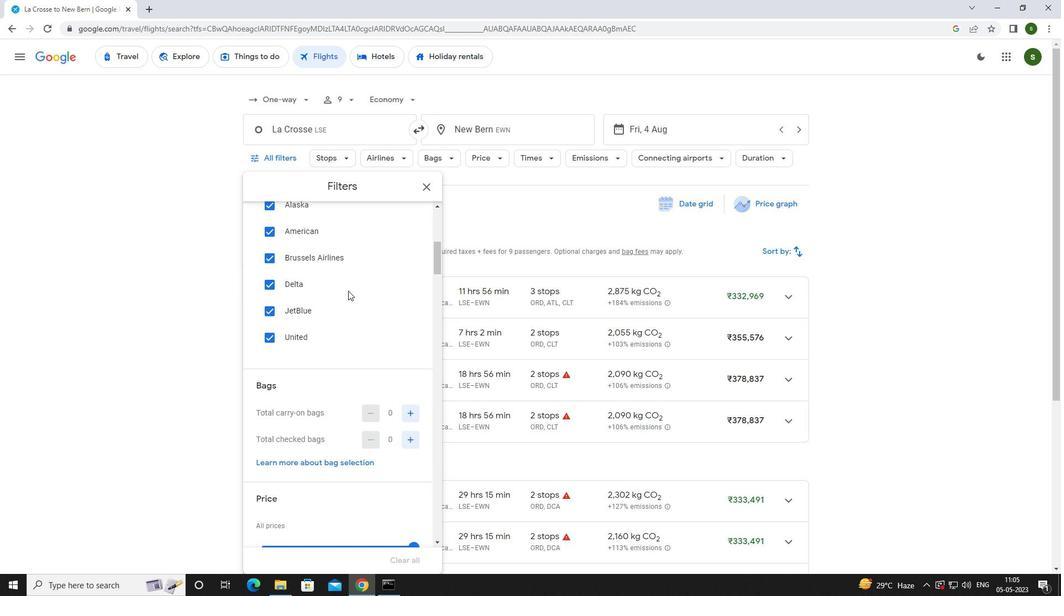 
Action: Mouse moved to (409, 357)
Screenshot: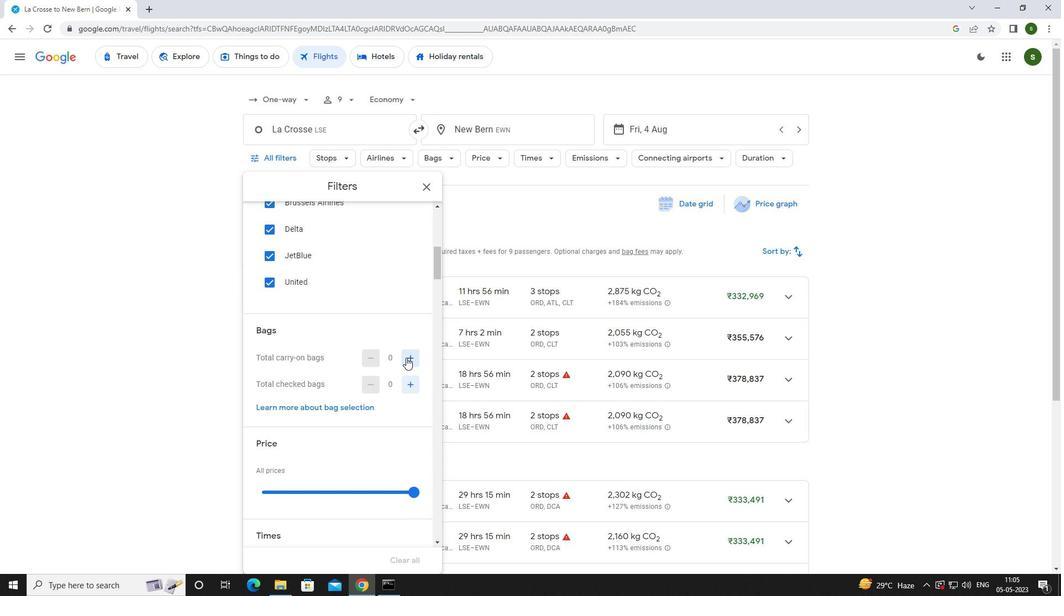 
Action: Mouse pressed left at (409, 357)
Screenshot: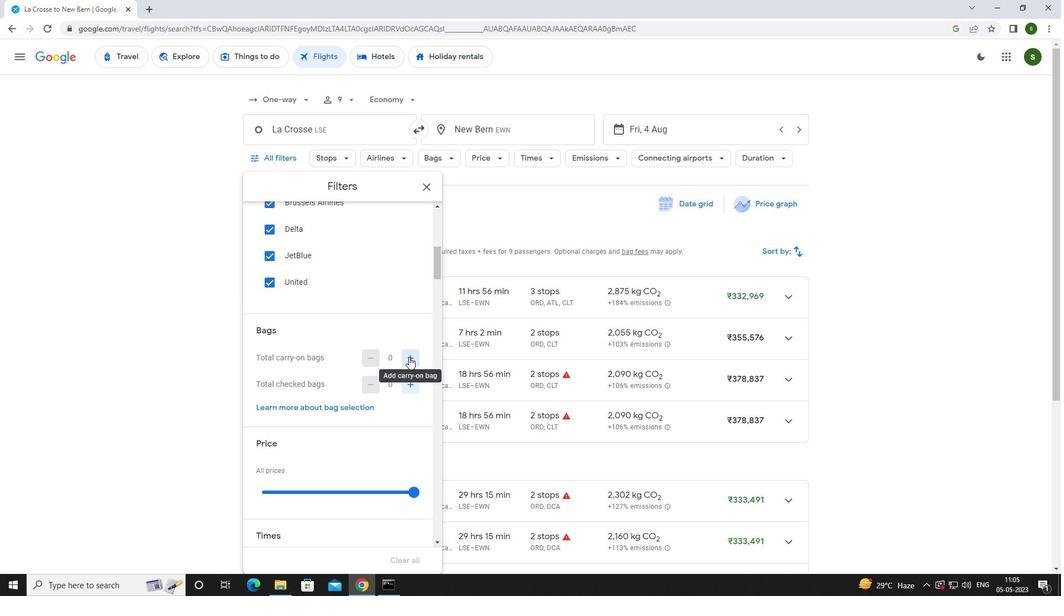 
Action: Mouse moved to (409, 357)
Screenshot: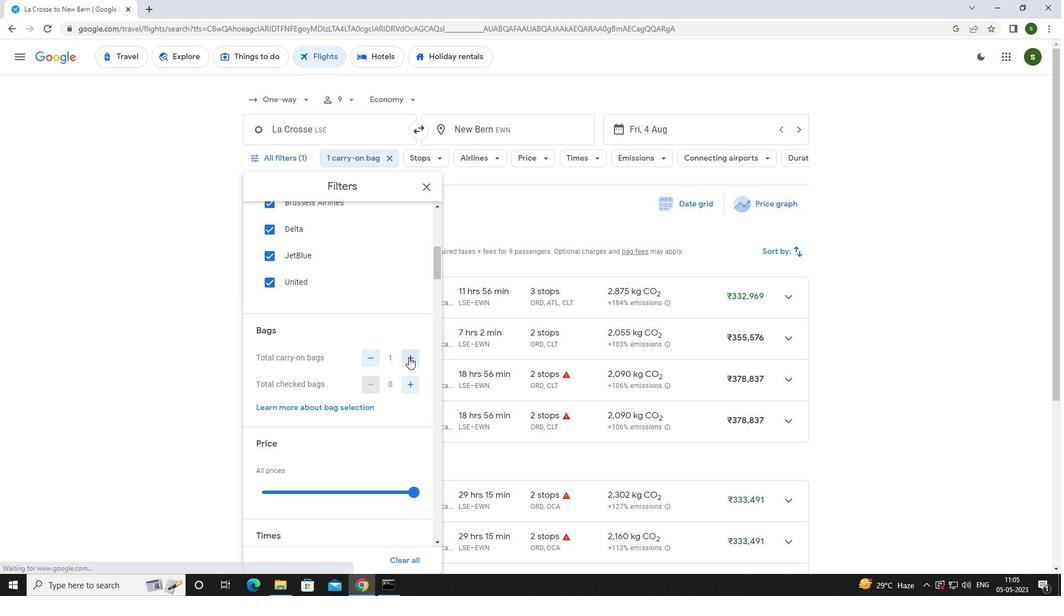 
Action: Mouse scrolled (409, 357) with delta (0, 0)
Screenshot: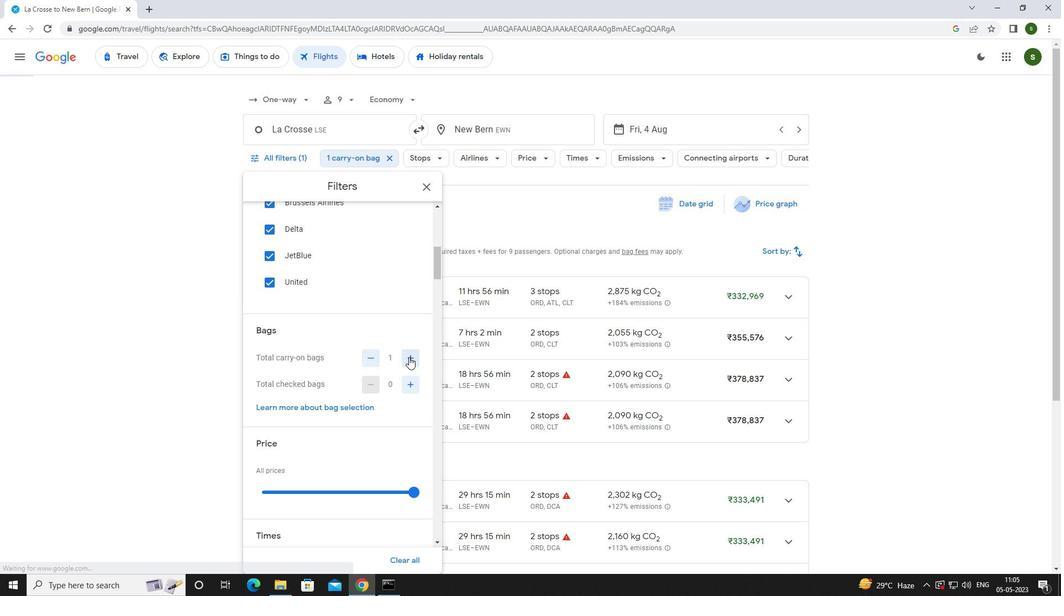 
Action: Mouse scrolled (409, 357) with delta (0, 0)
Screenshot: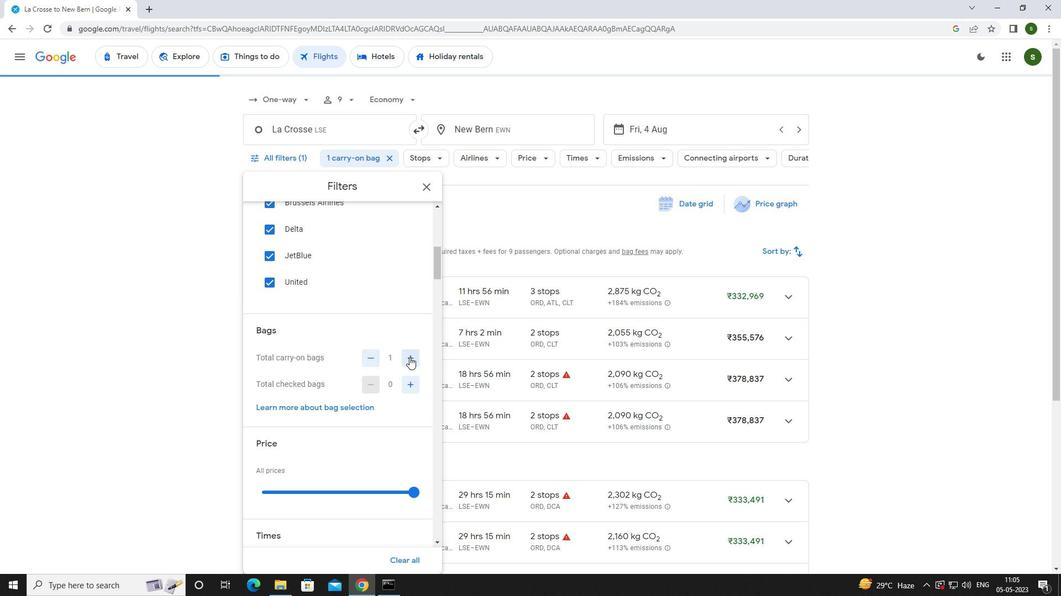 
Action: Mouse moved to (413, 383)
Screenshot: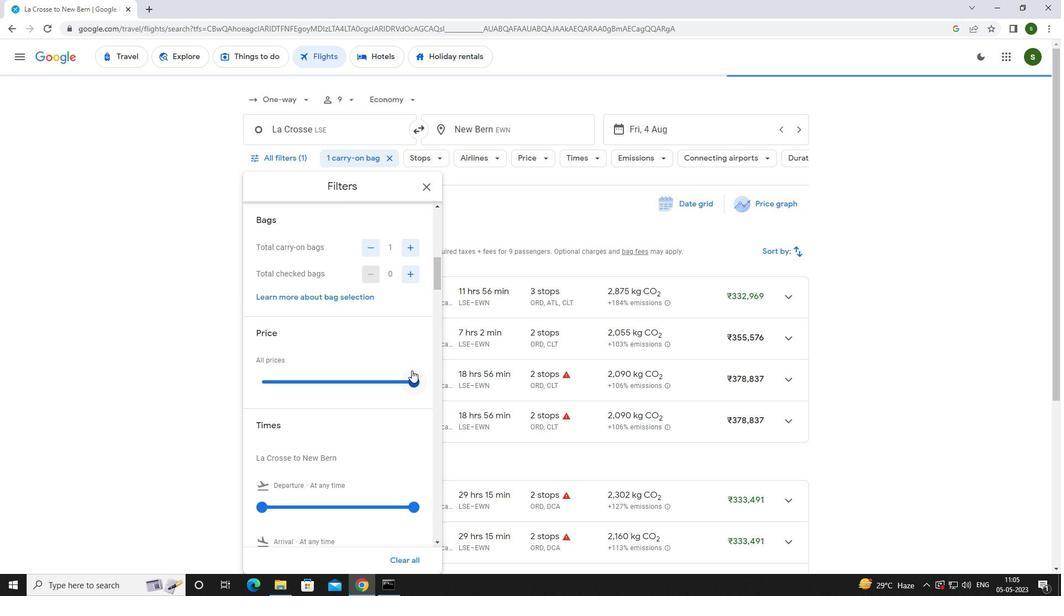 
Action: Mouse pressed left at (413, 383)
Screenshot: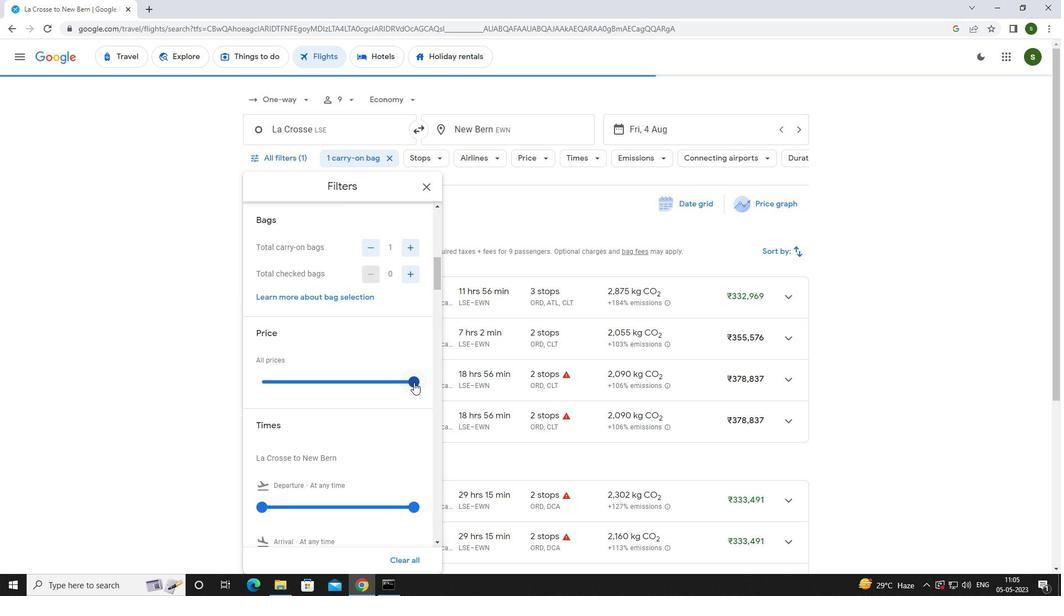 
Action: Mouse moved to (259, 385)
Screenshot: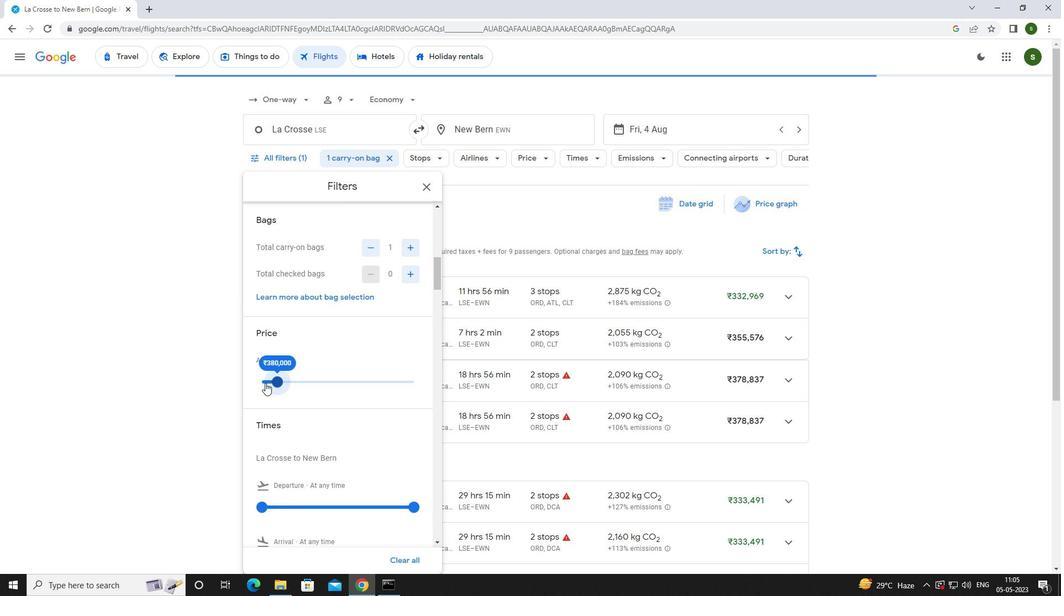 
Action: Mouse scrolled (259, 385) with delta (0, 0)
Screenshot: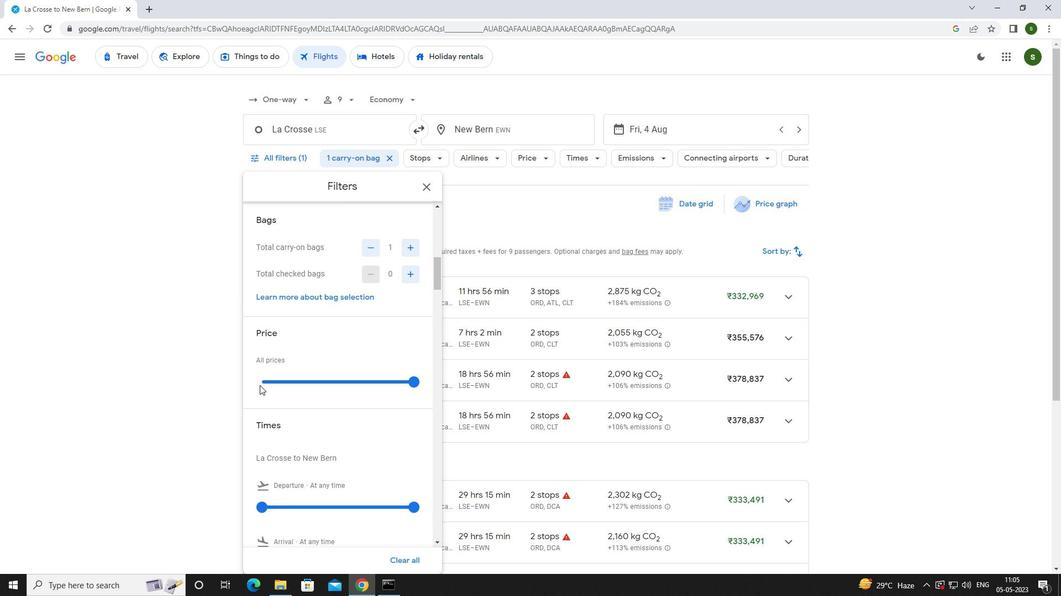 
Action: Mouse scrolled (259, 385) with delta (0, 0)
Screenshot: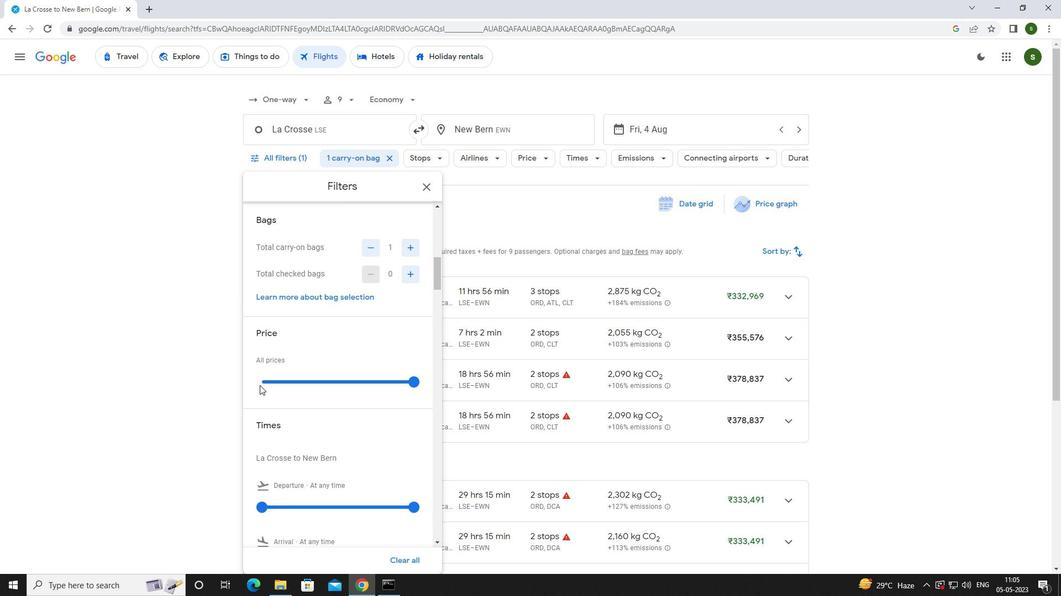 
Action: Mouse moved to (257, 394)
Screenshot: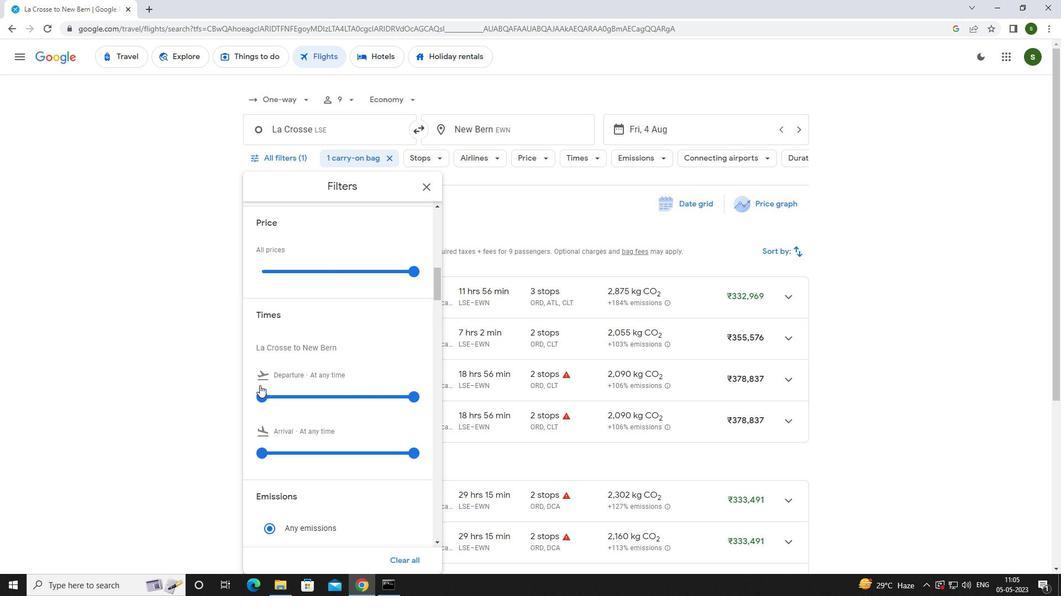 
Action: Mouse pressed left at (257, 394)
Screenshot: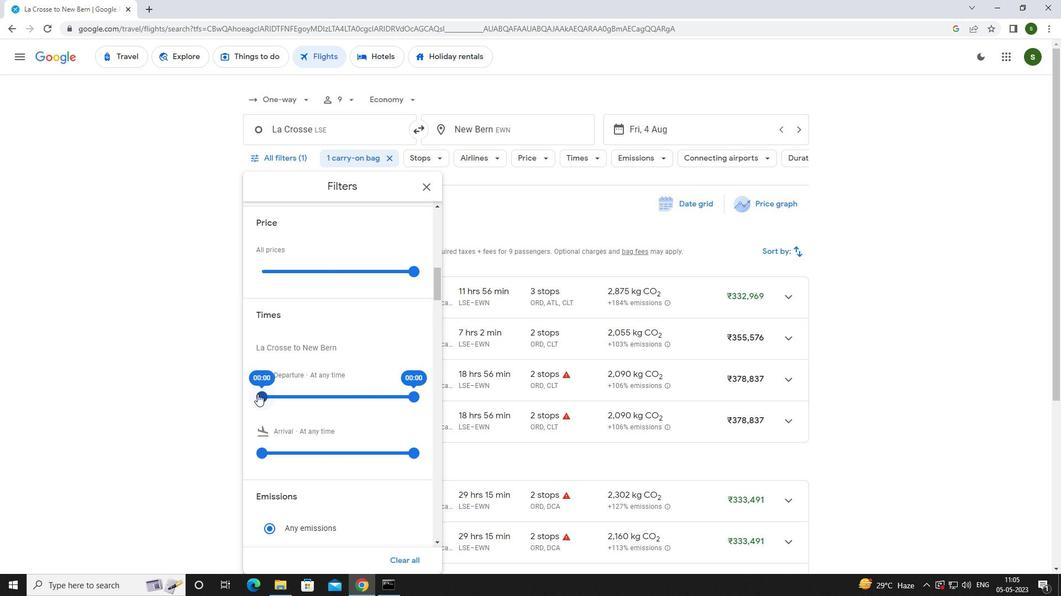 
Action: Mouse moved to (845, 344)
Screenshot: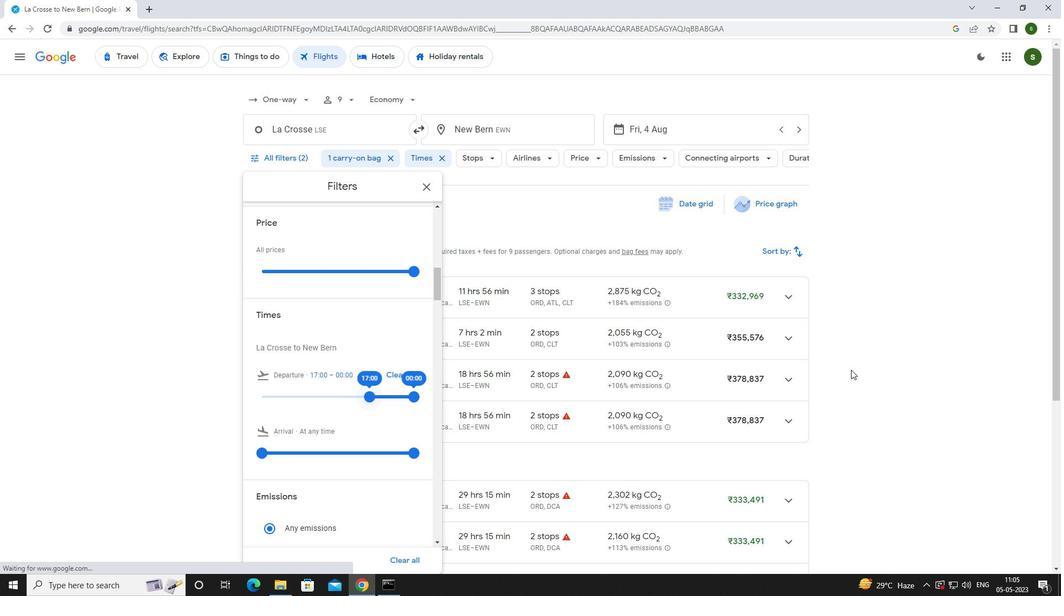
Action: Mouse pressed left at (845, 344)
Screenshot: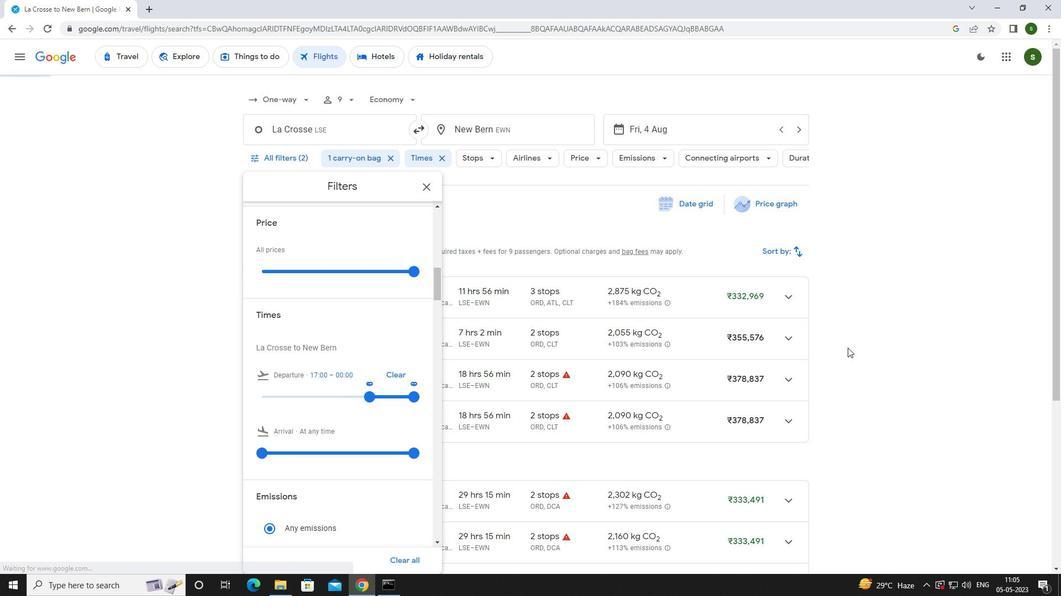 
